 Task: Create a sub task Release to Production / Go Live for the task  Implement rate limiting for better security and resource management in the project TouchLine , assign it to team member softage.10@softage.net and update the status of the sub task to  Completed , set the priority of the sub task to High.
Action: Mouse moved to (62, 557)
Screenshot: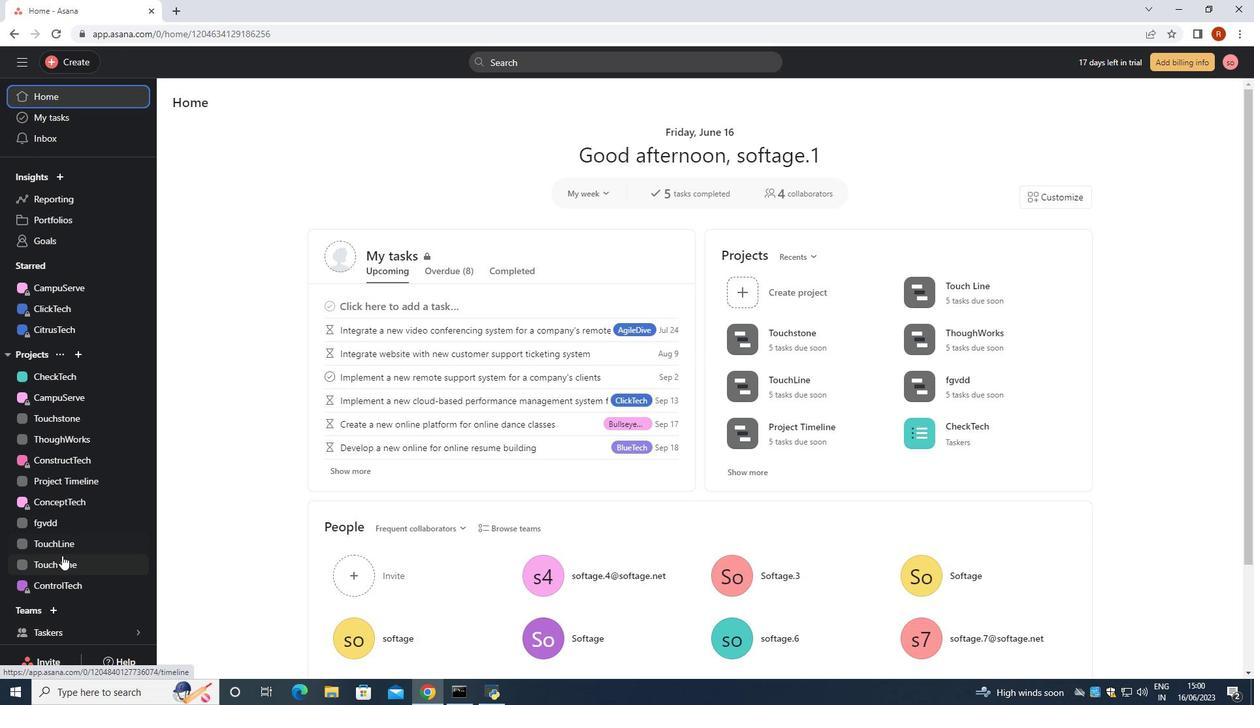 
Action: Mouse pressed left at (62, 557)
Screenshot: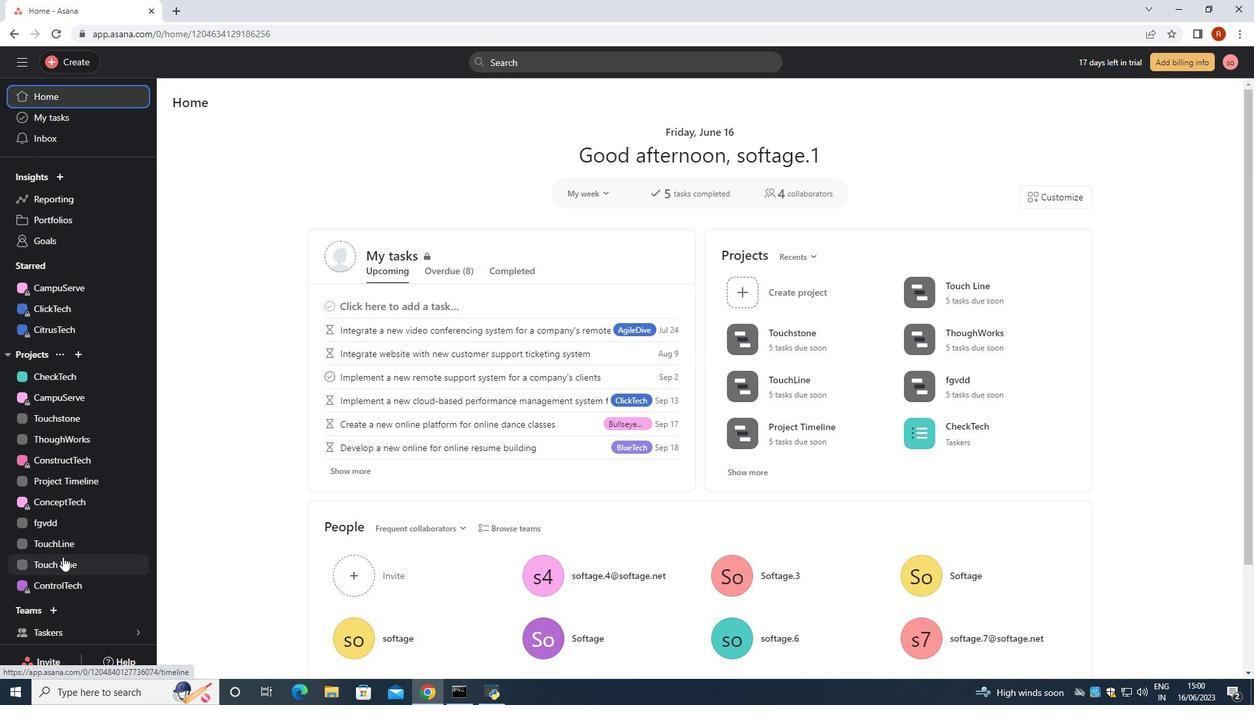 
Action: Mouse moved to (230, 135)
Screenshot: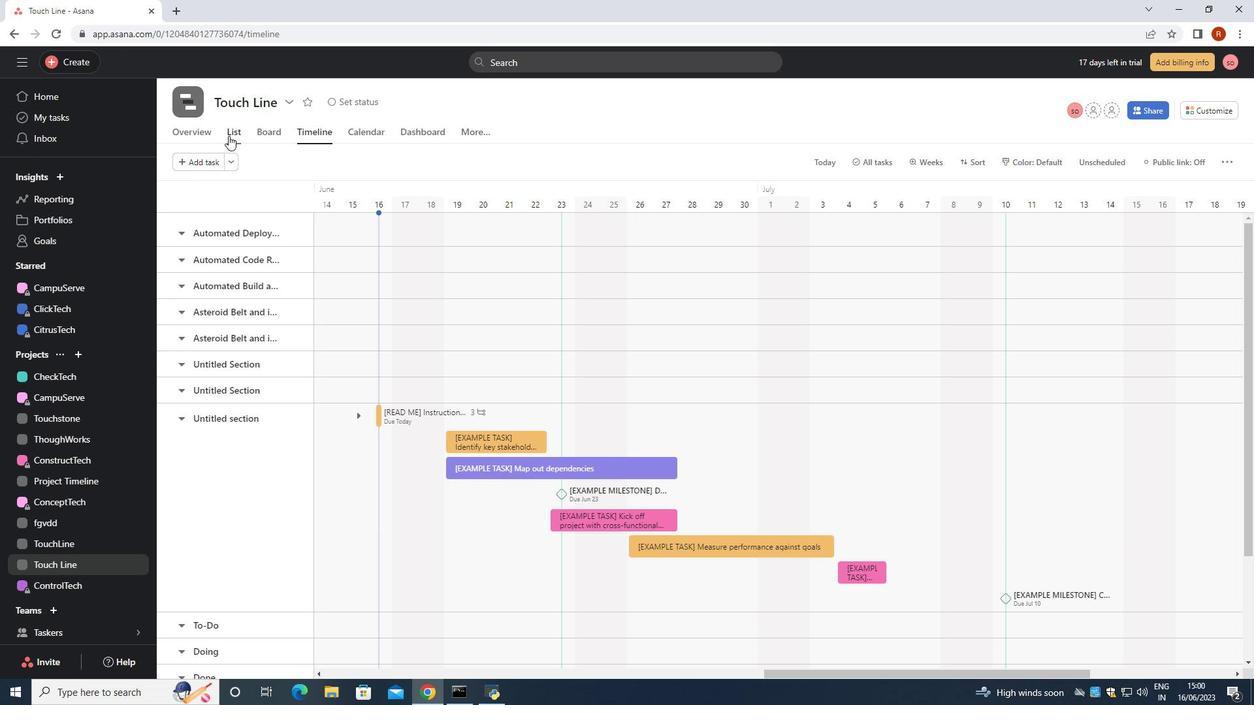 
Action: Mouse pressed left at (230, 135)
Screenshot: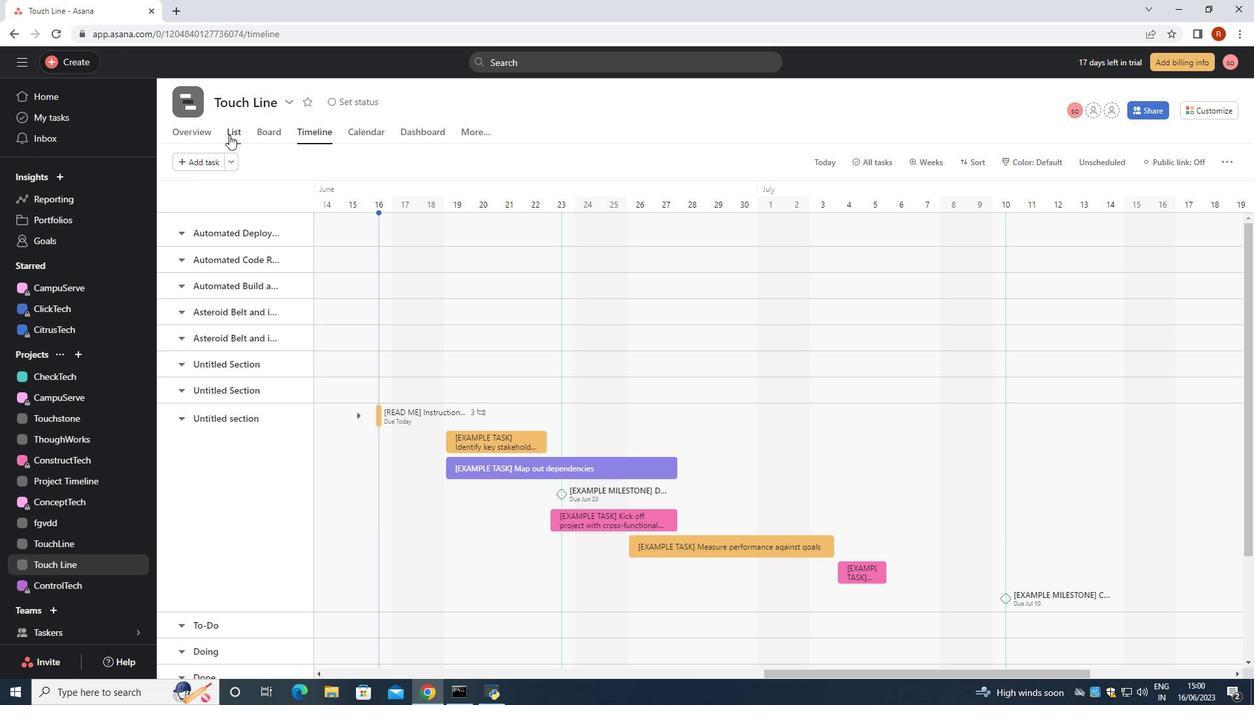 
Action: Mouse moved to (460, 277)
Screenshot: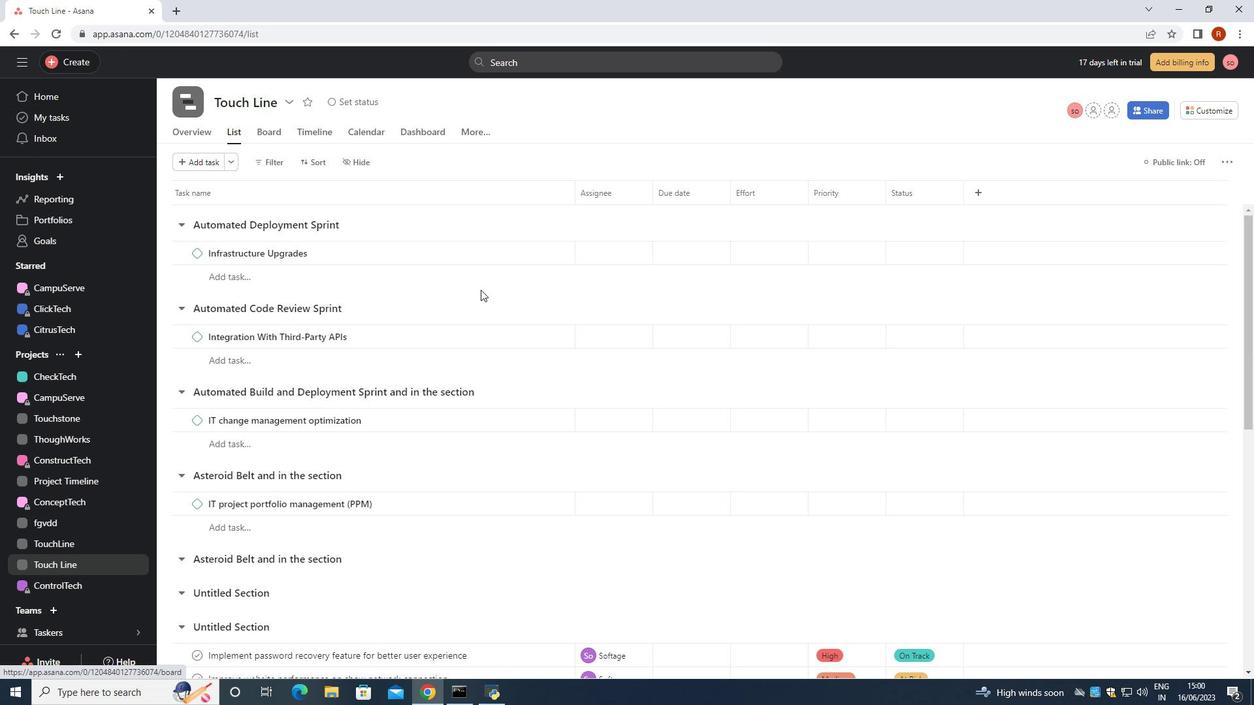 
Action: Mouse scrolled (460, 277) with delta (0, 0)
Screenshot: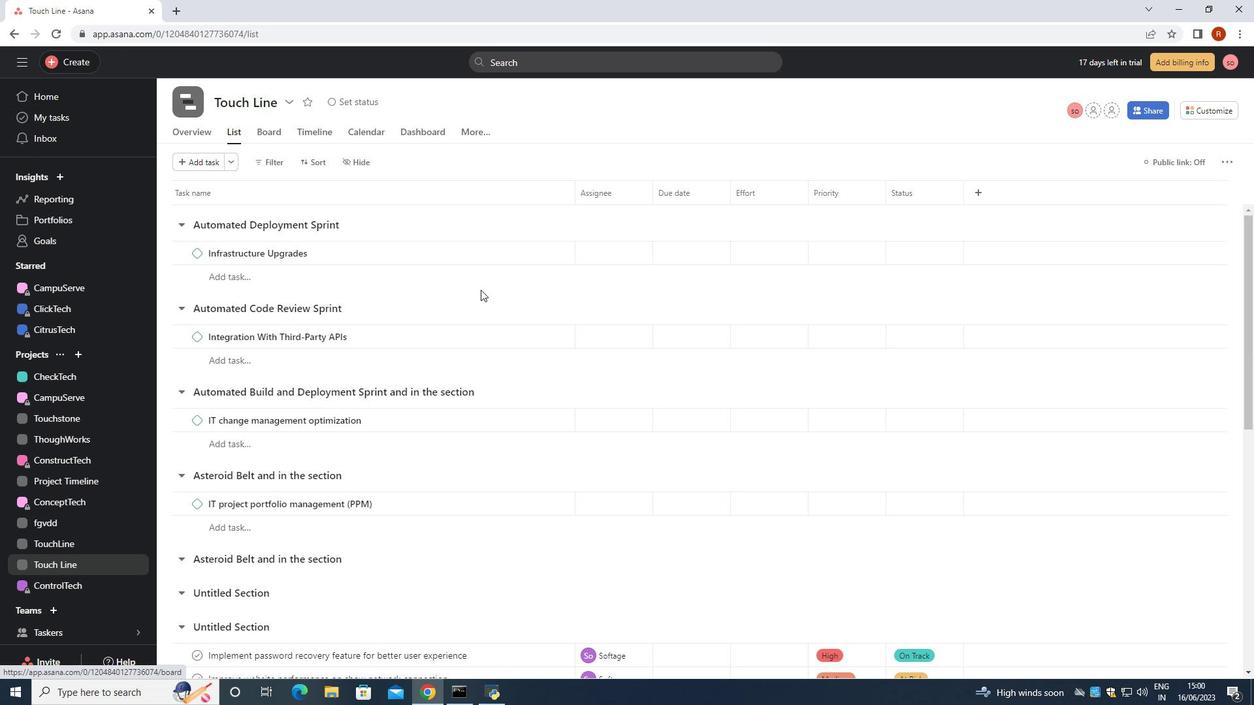 
Action: Mouse moved to (459, 277)
Screenshot: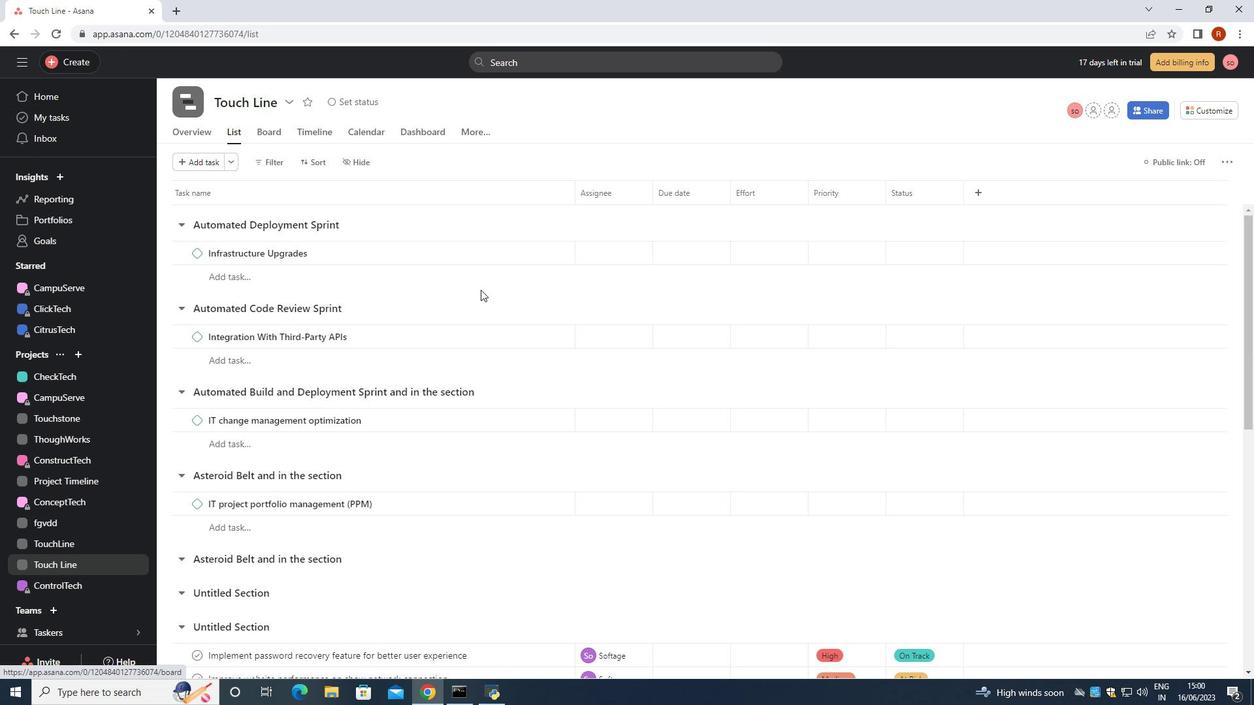 
Action: Mouse scrolled (459, 277) with delta (0, 0)
Screenshot: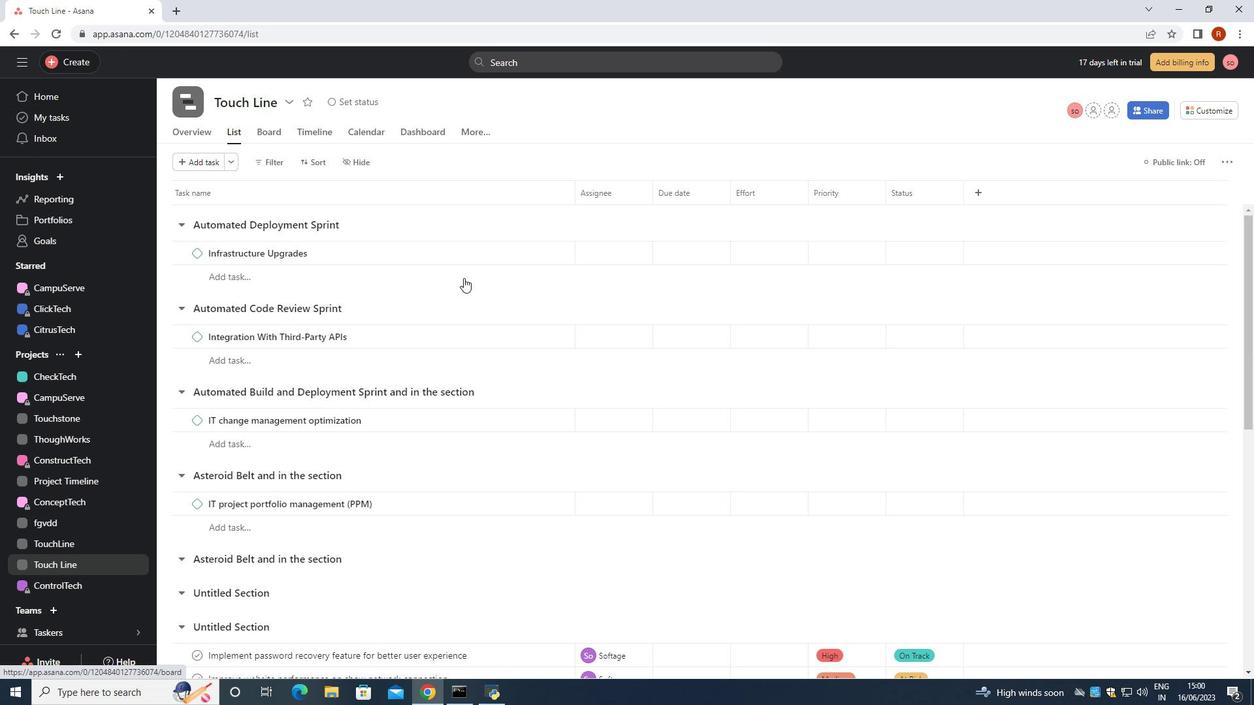 
Action: Mouse moved to (458, 277)
Screenshot: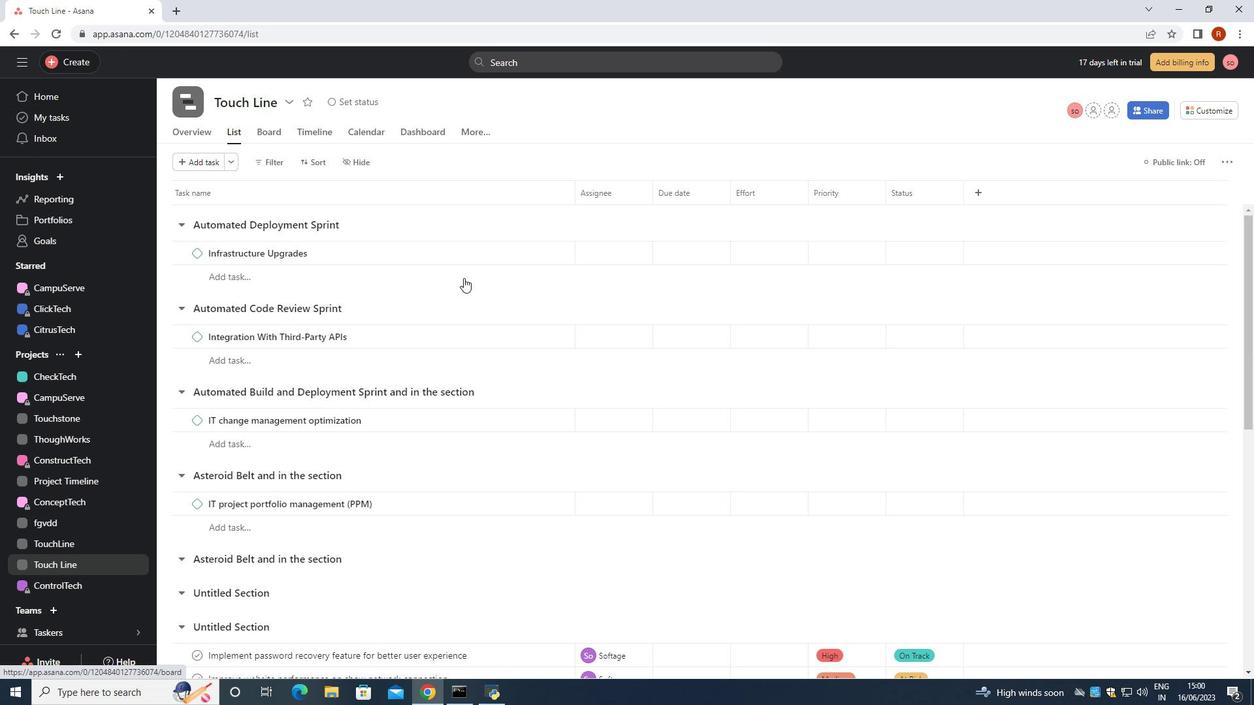 
Action: Mouse scrolled (458, 277) with delta (0, 0)
Screenshot: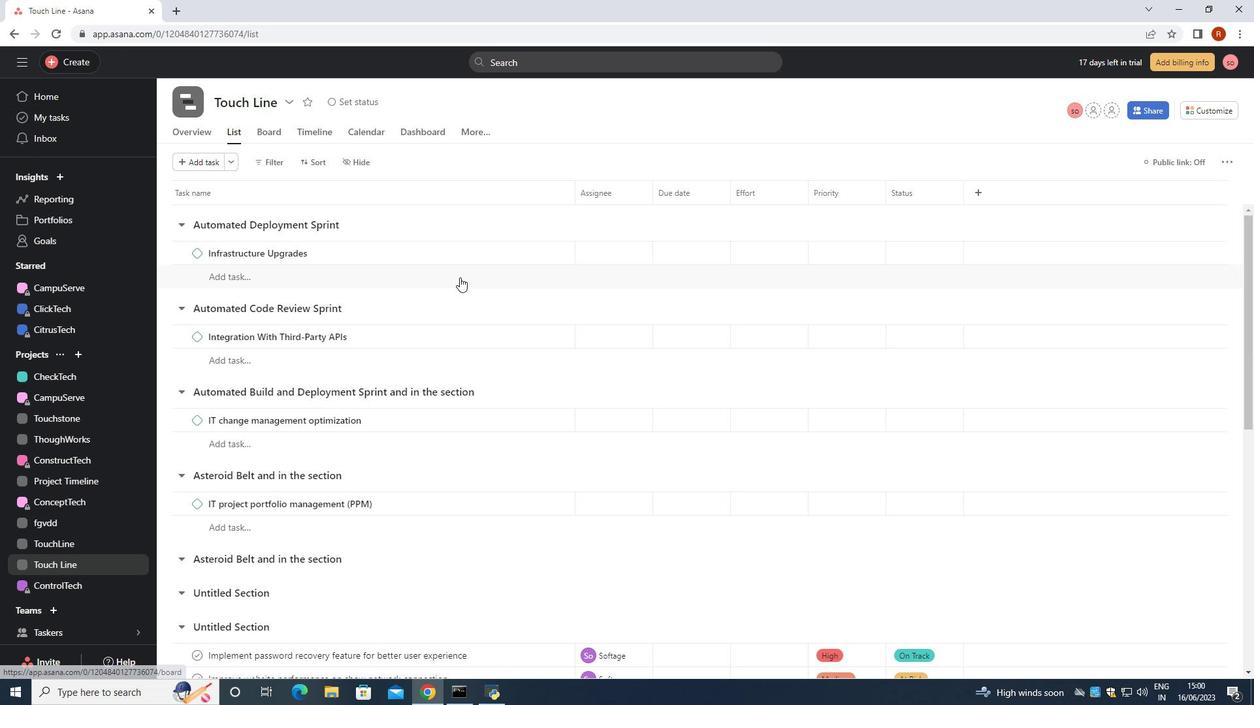 
Action: Mouse moved to (458, 279)
Screenshot: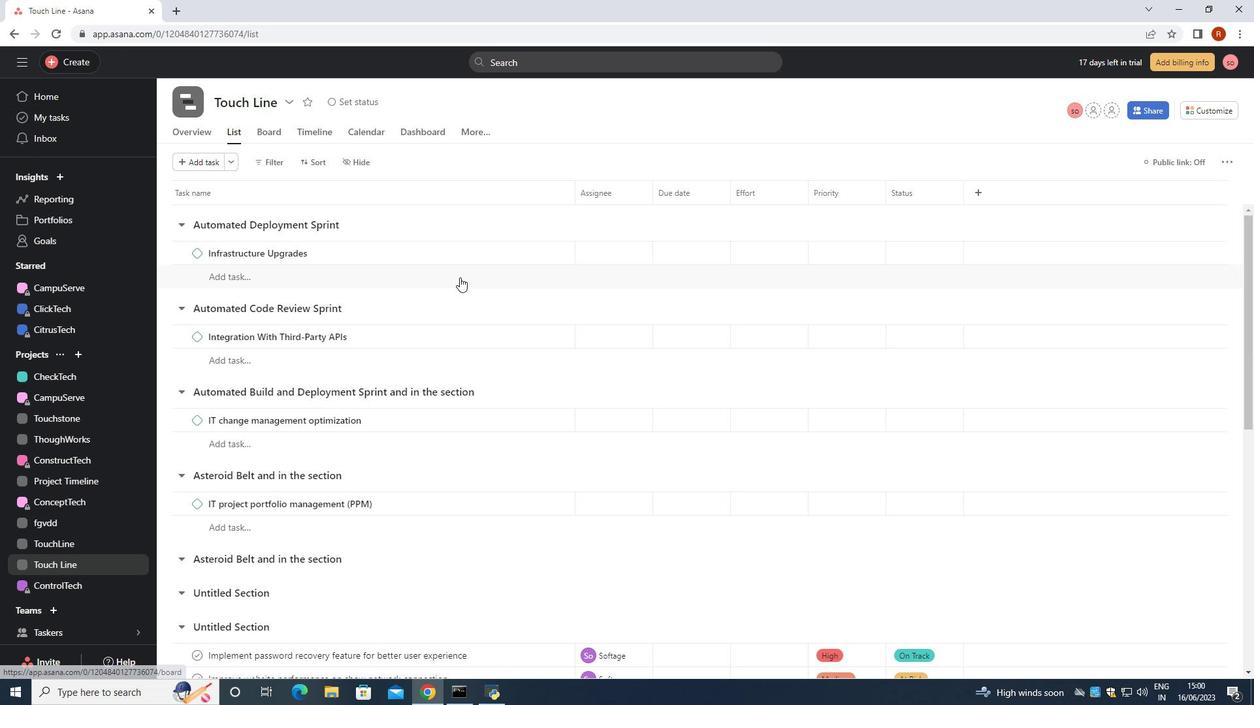 
Action: Mouse scrolled (458, 278) with delta (0, 0)
Screenshot: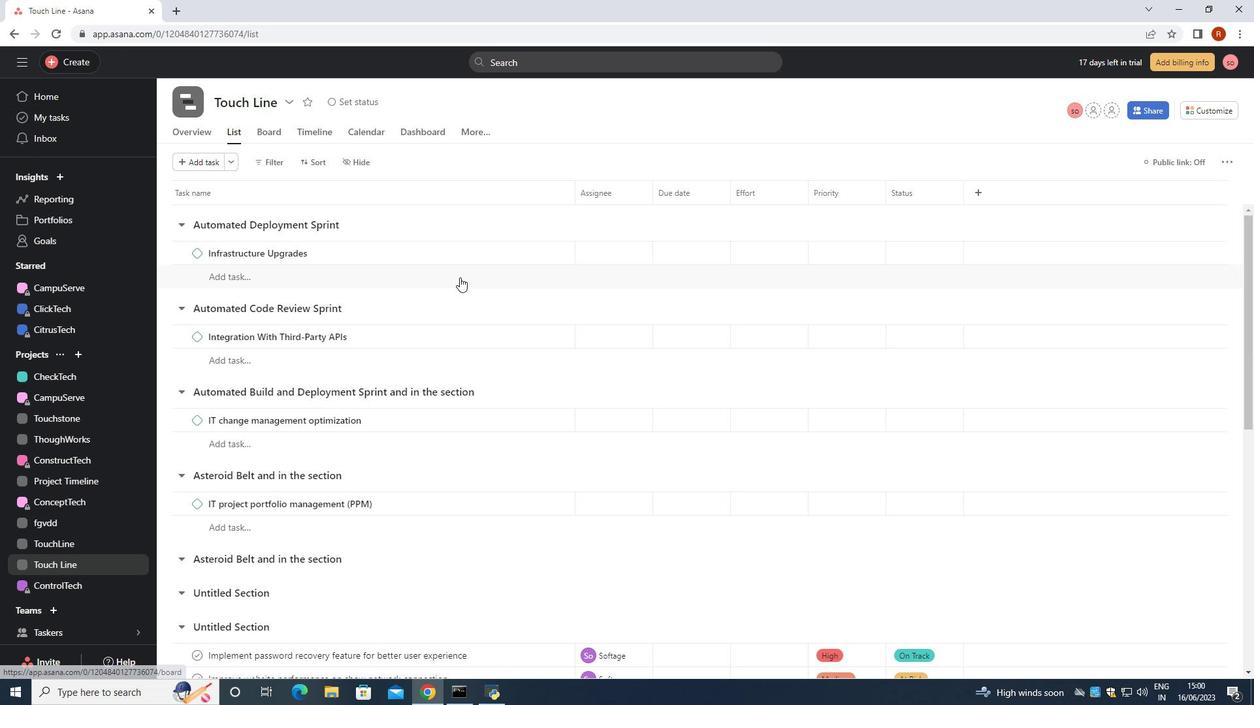 
Action: Mouse moved to (458, 280)
Screenshot: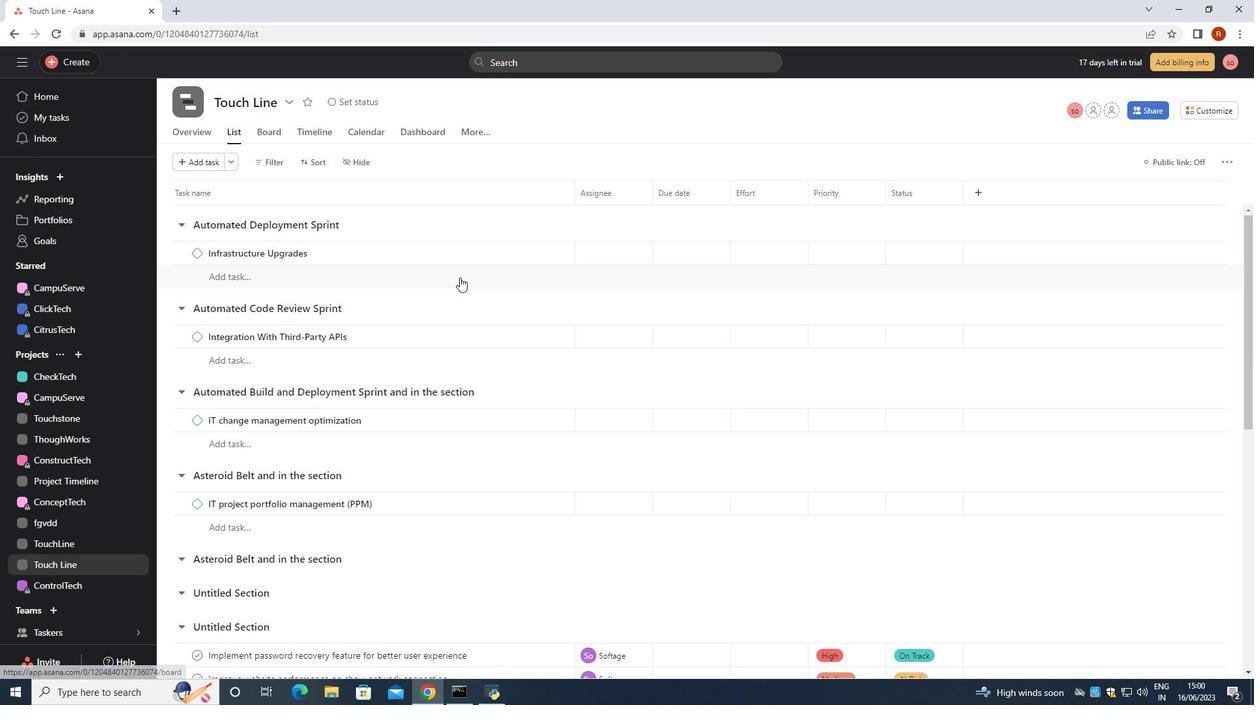 
Action: Mouse scrolled (458, 279) with delta (0, 0)
Screenshot: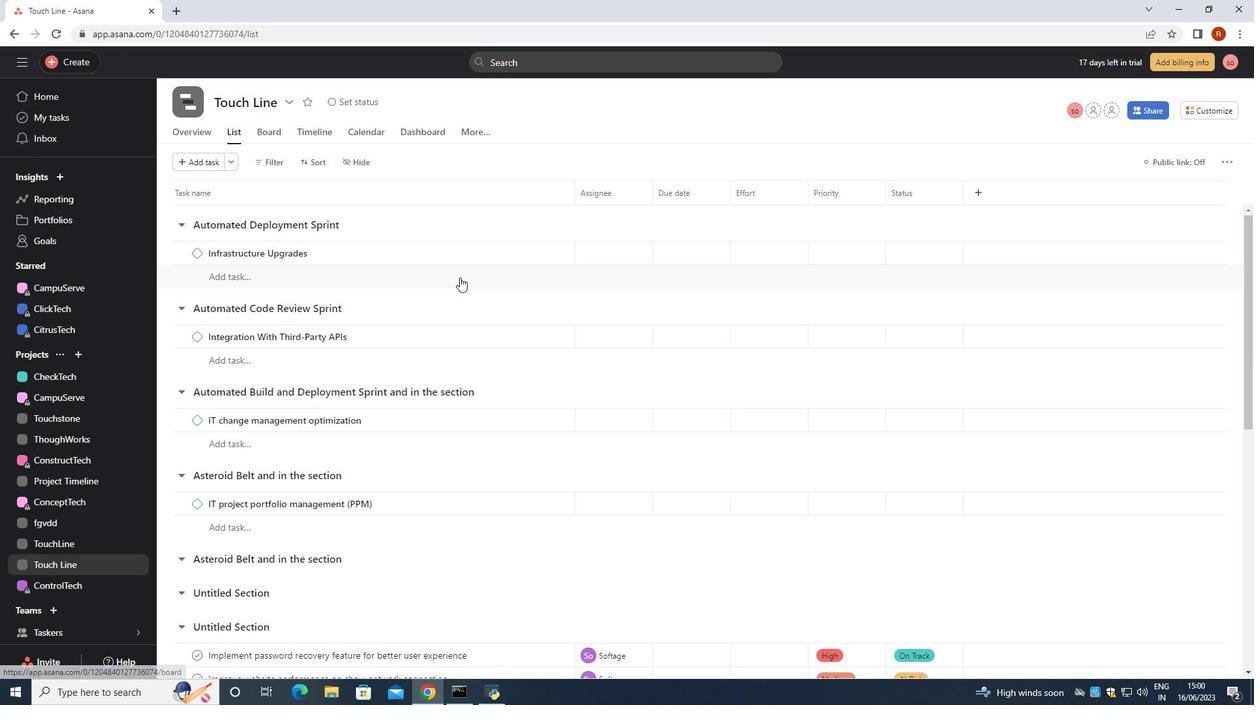 
Action: Mouse scrolled (458, 279) with delta (0, 0)
Screenshot: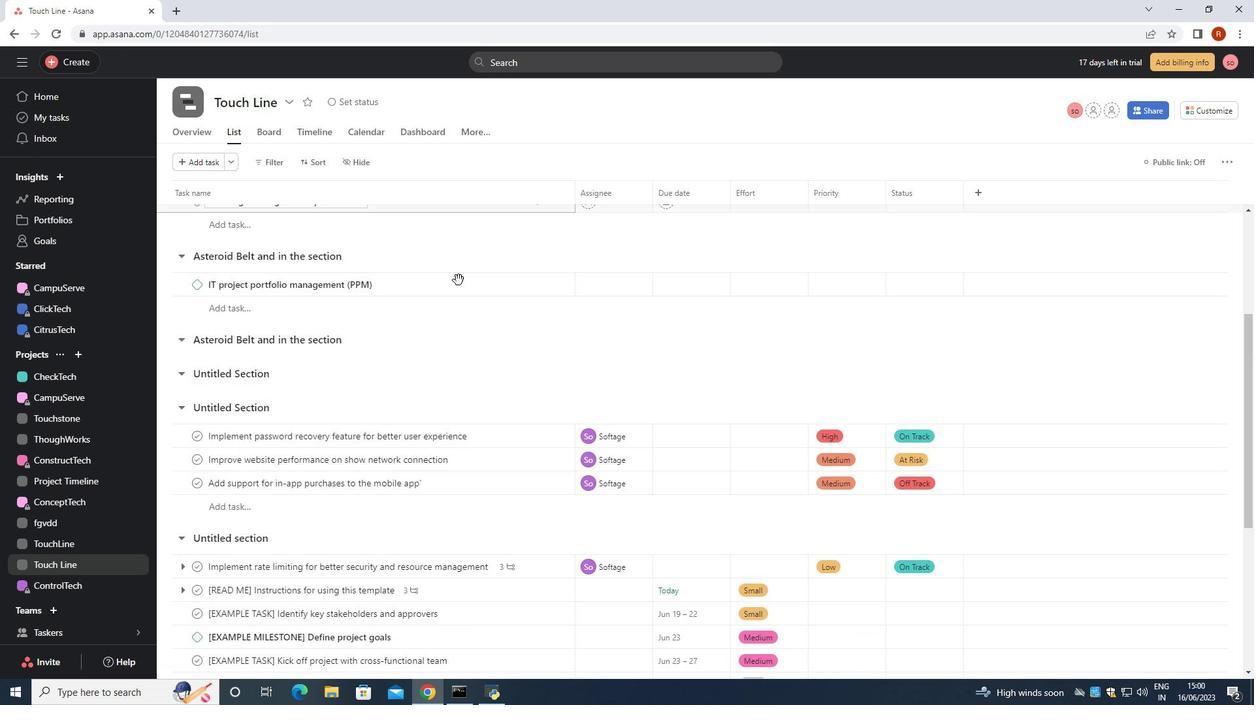 
Action: Mouse scrolled (458, 279) with delta (0, 0)
Screenshot: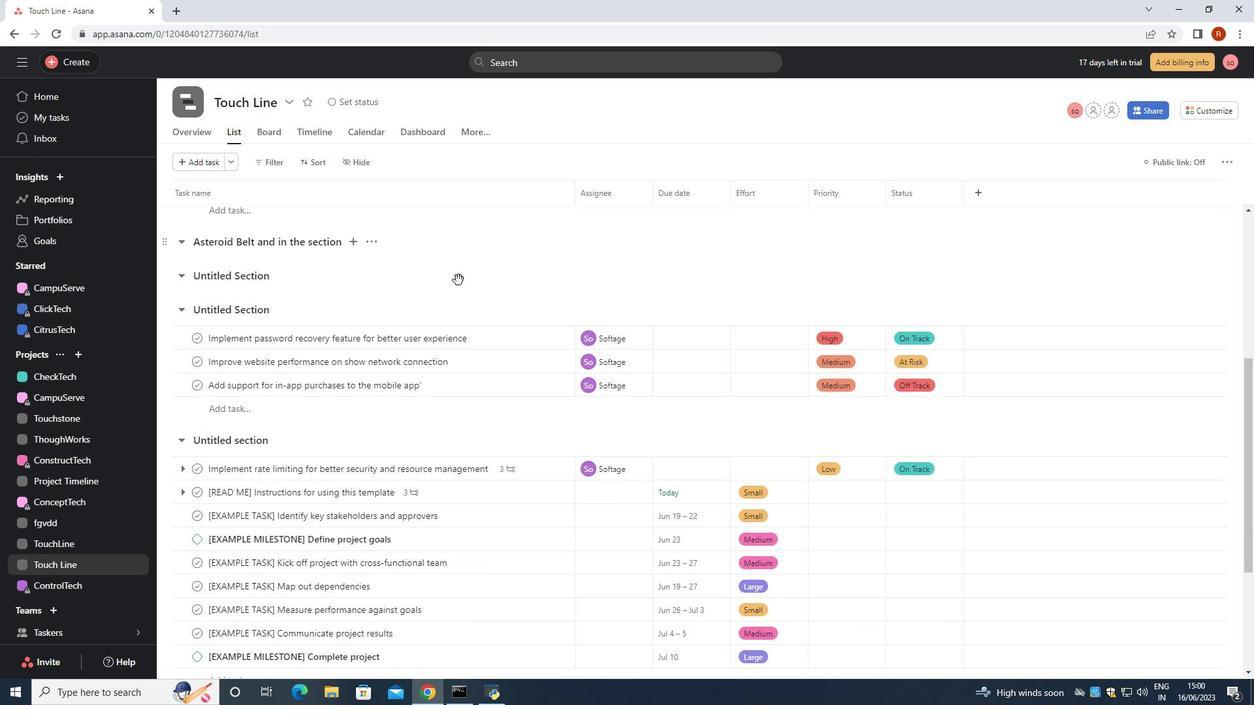 
Action: Mouse scrolled (458, 279) with delta (0, 0)
Screenshot: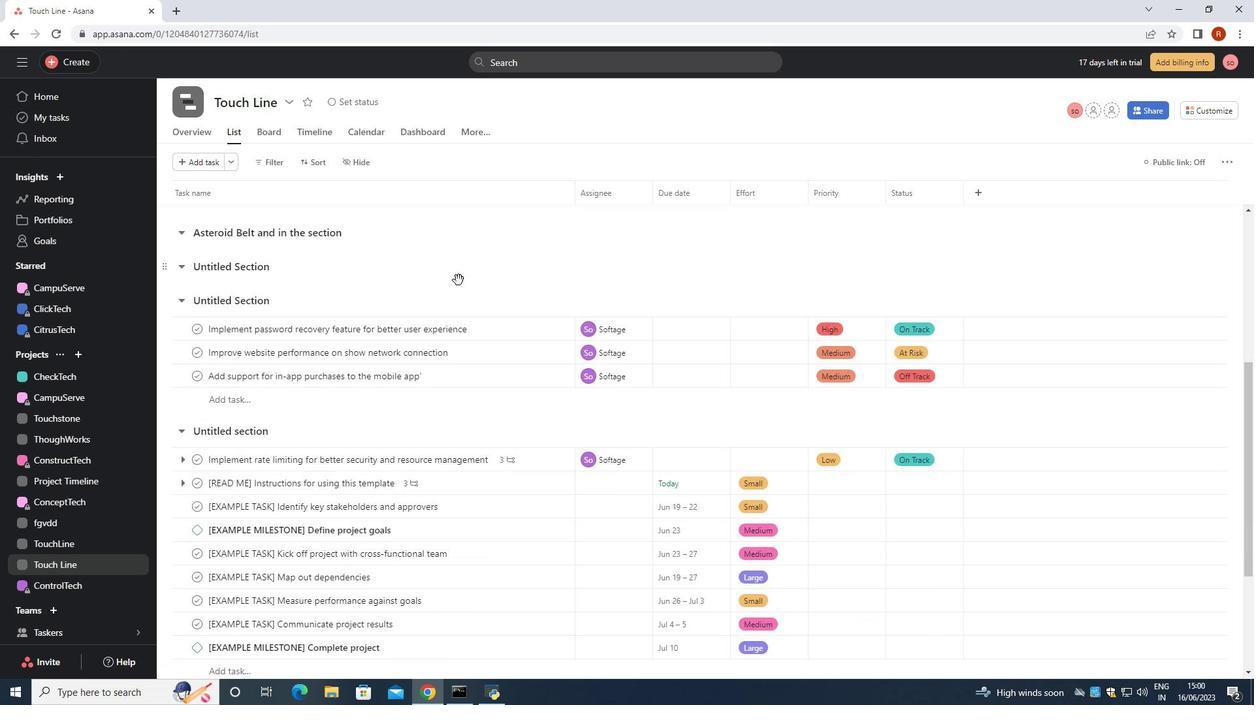 
Action: Mouse scrolled (458, 279) with delta (0, 0)
Screenshot: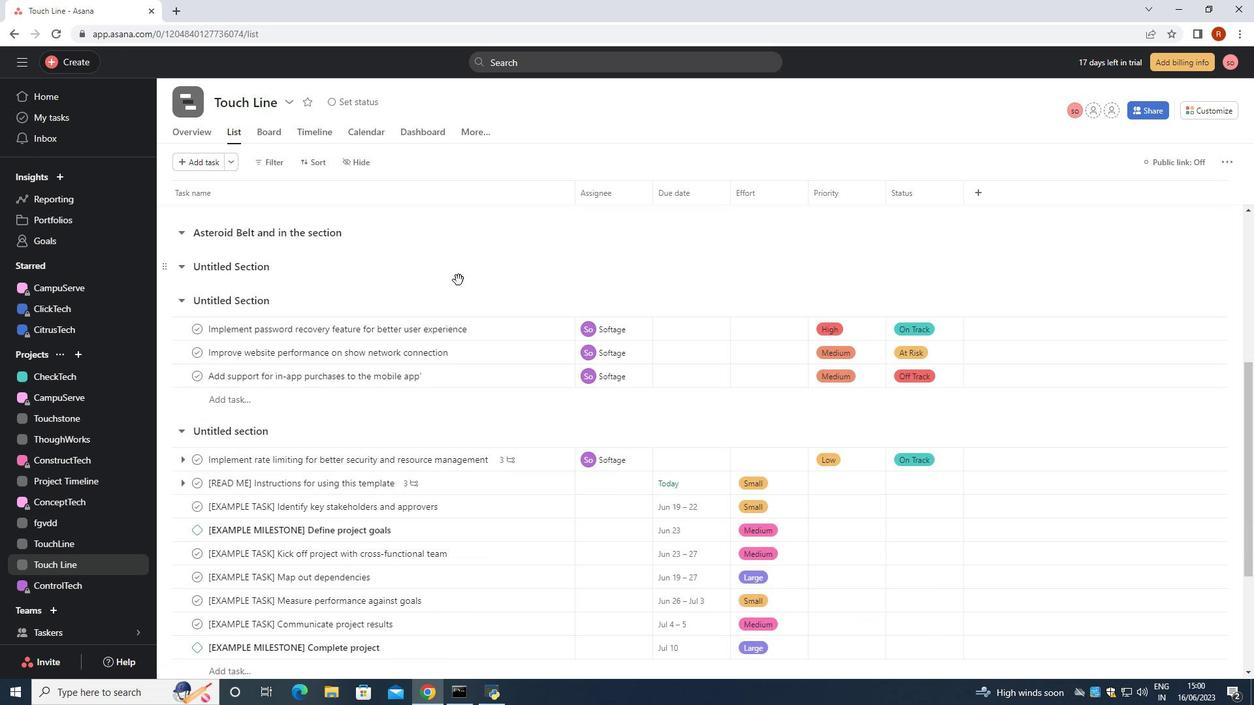 
Action: Mouse moved to (558, 257)
Screenshot: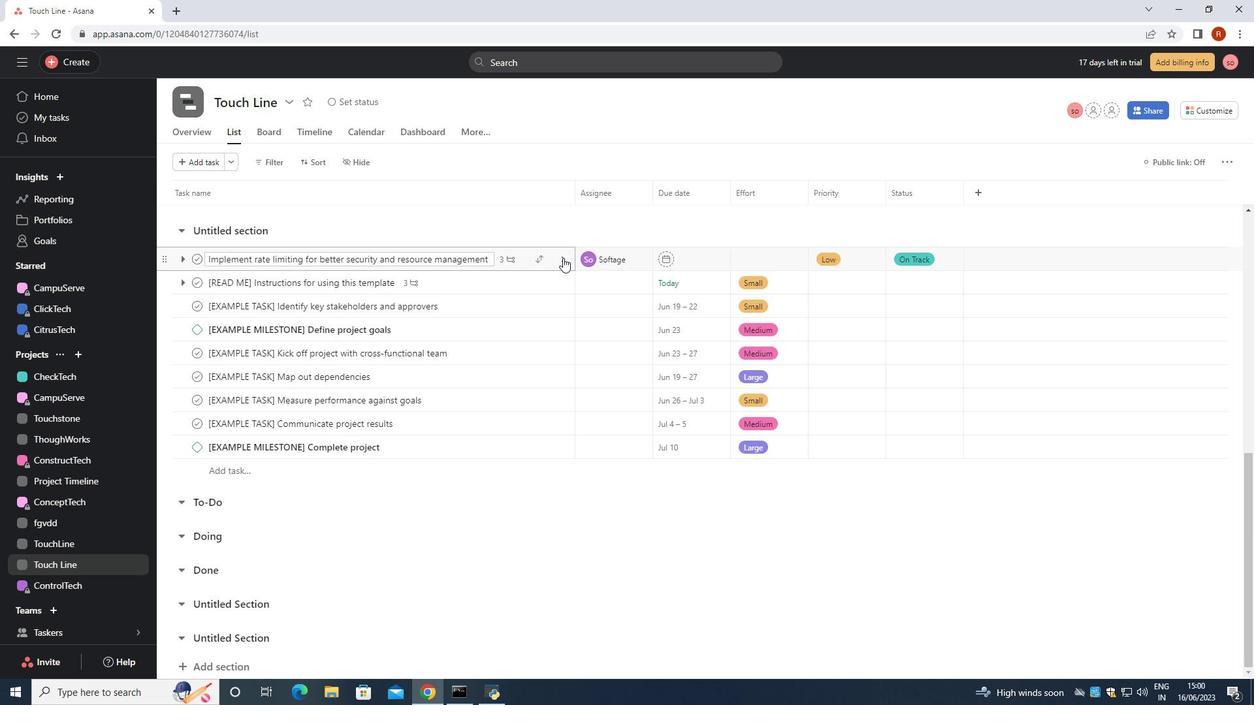 
Action: Mouse pressed left at (558, 257)
Screenshot: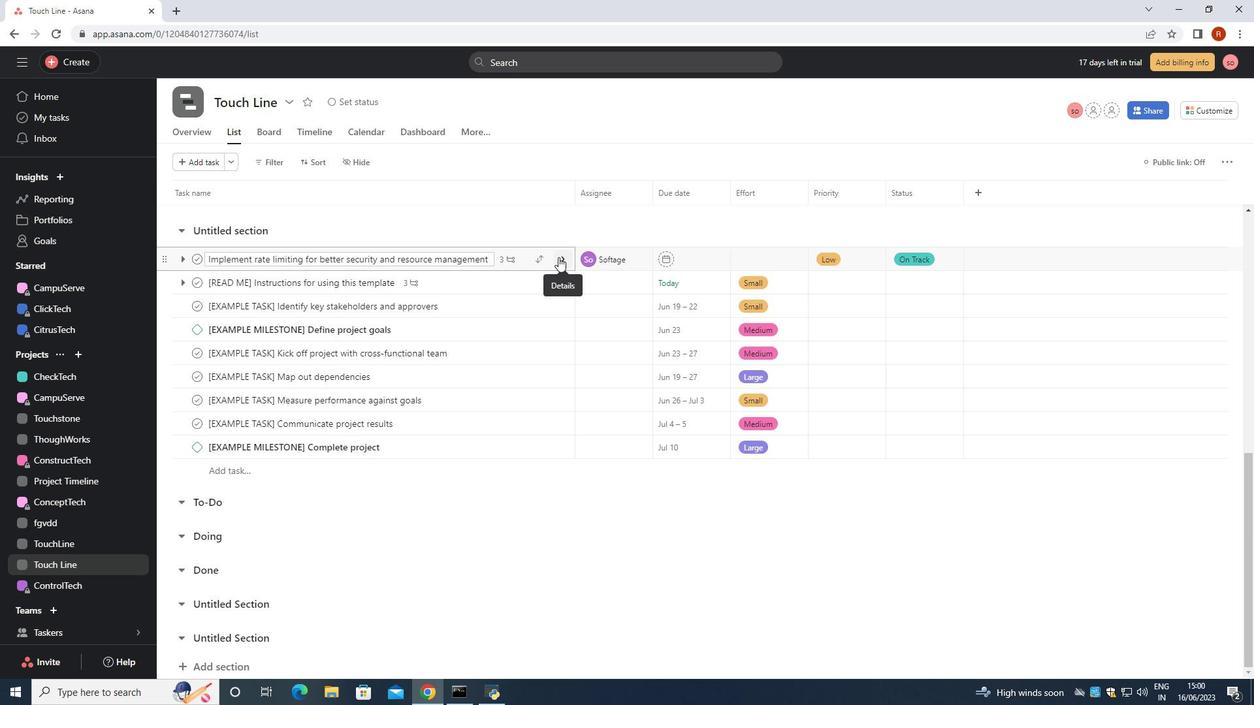 
Action: Mouse moved to (932, 330)
Screenshot: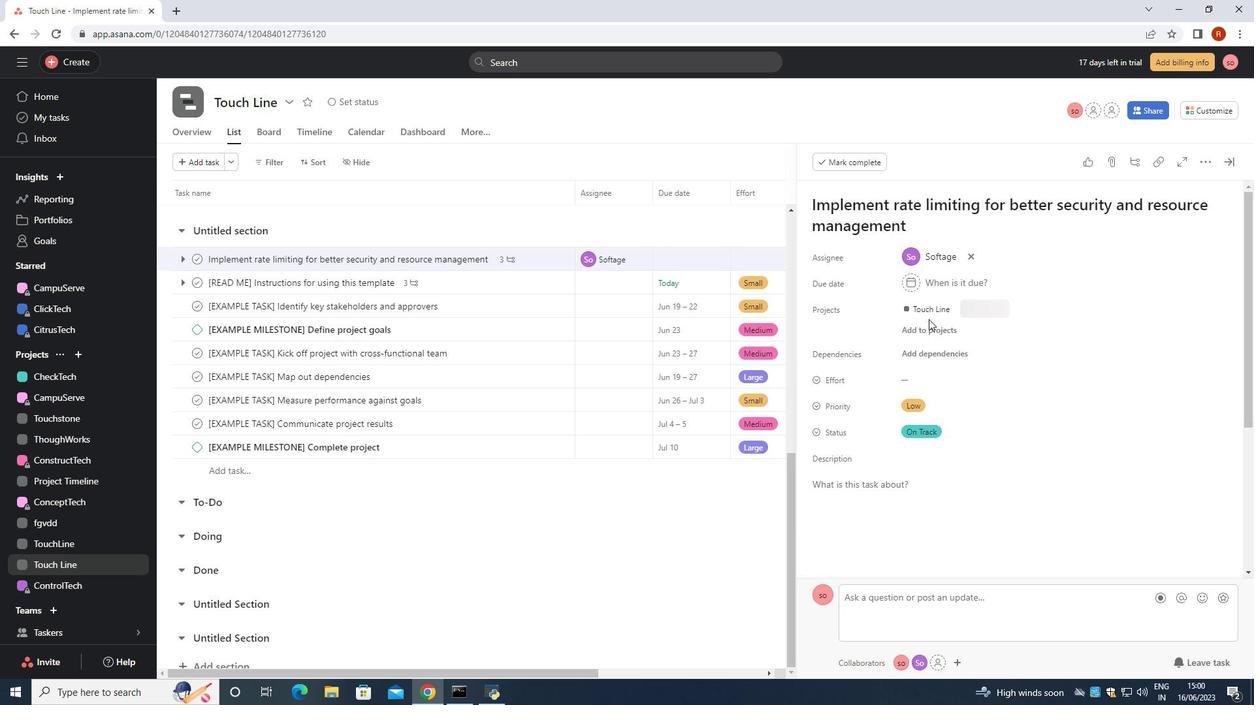 
Action: Mouse scrolled (932, 329) with delta (0, 0)
Screenshot: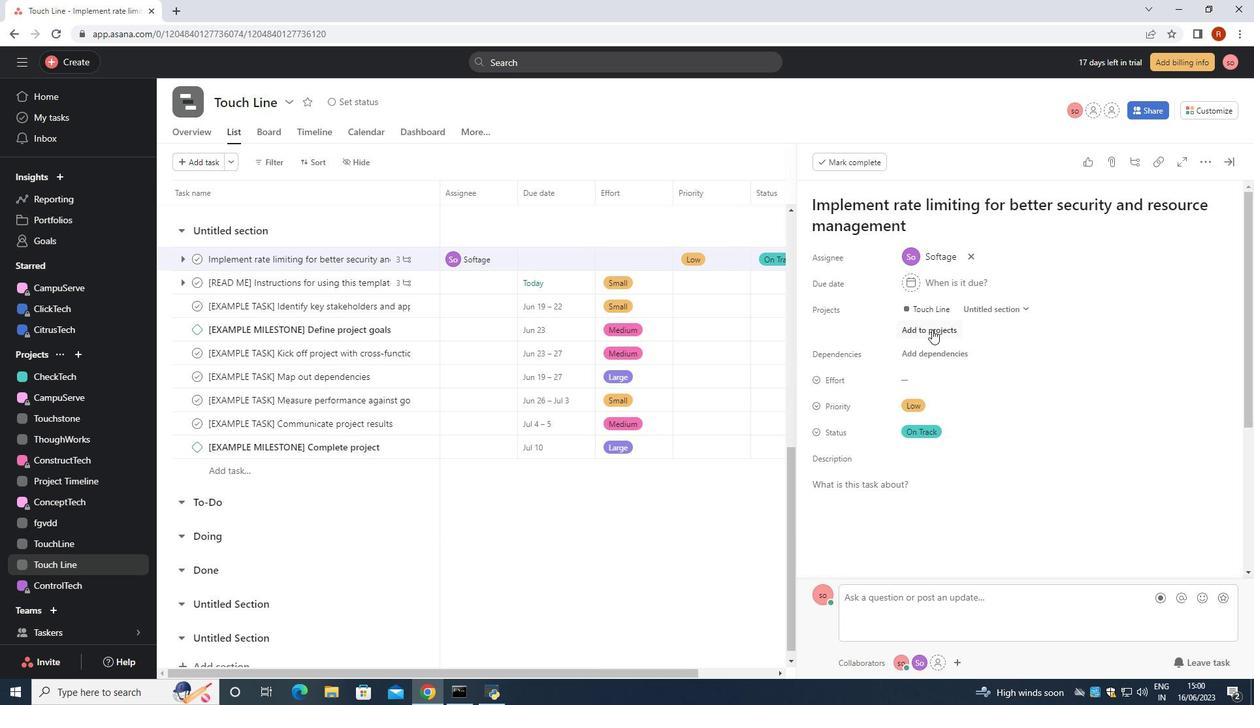 
Action: Mouse scrolled (932, 329) with delta (0, 0)
Screenshot: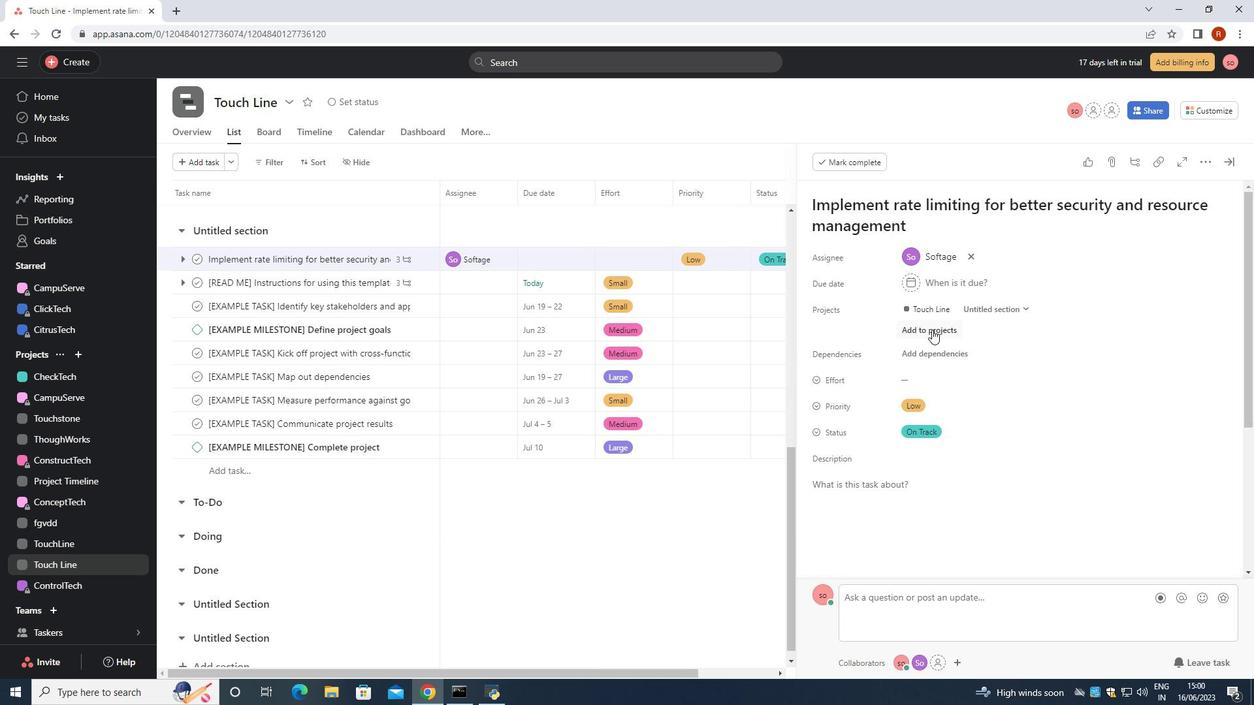 
Action: Mouse scrolled (932, 329) with delta (0, 0)
Screenshot: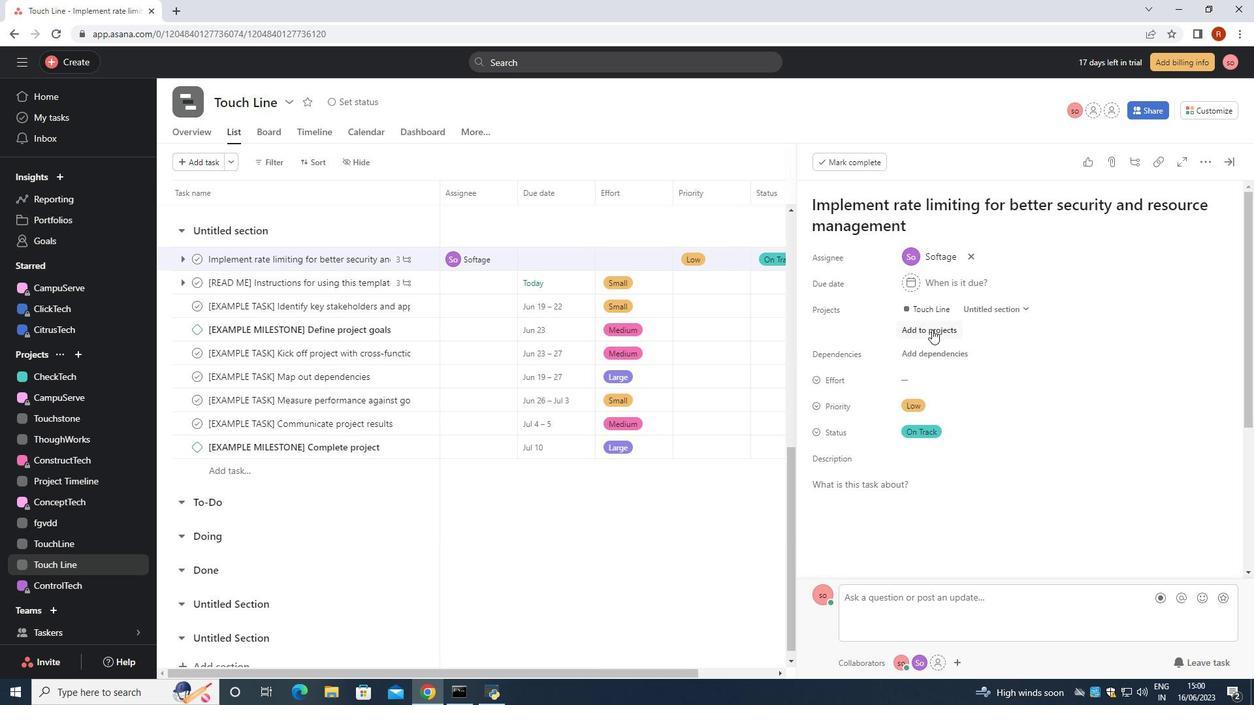 
Action: Mouse moved to (931, 330)
Screenshot: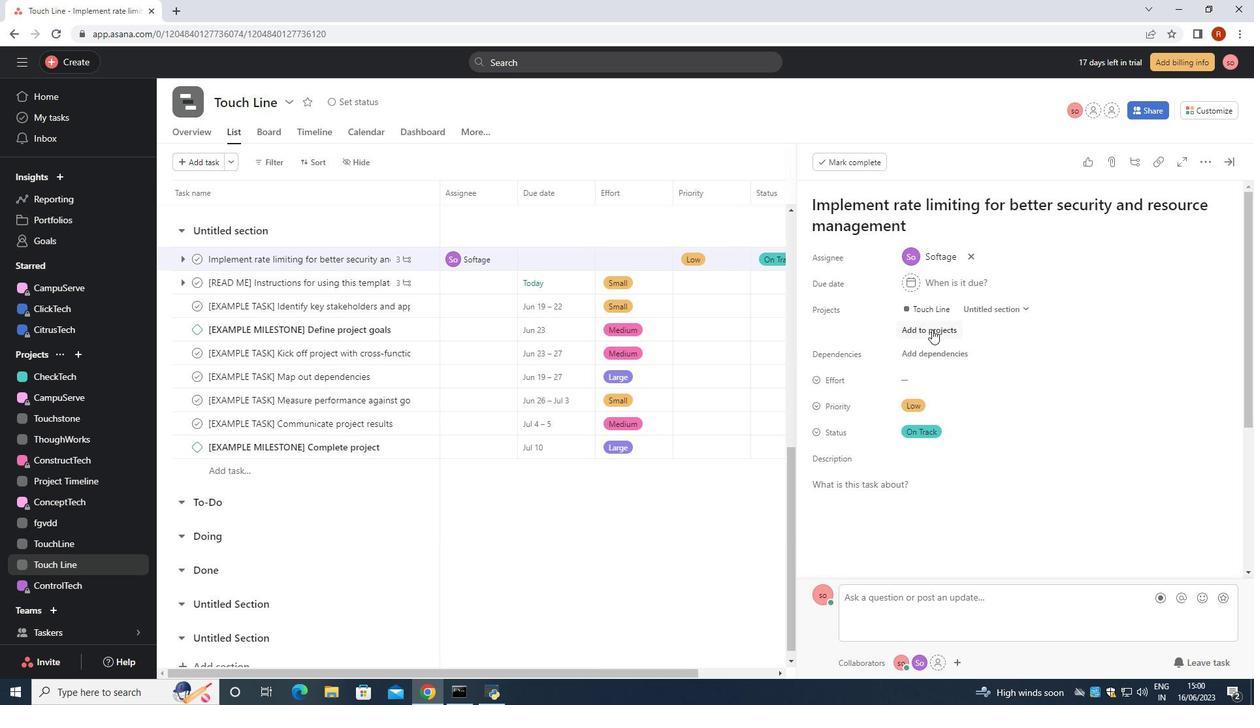 
Action: Mouse scrolled (931, 330) with delta (0, 0)
Screenshot: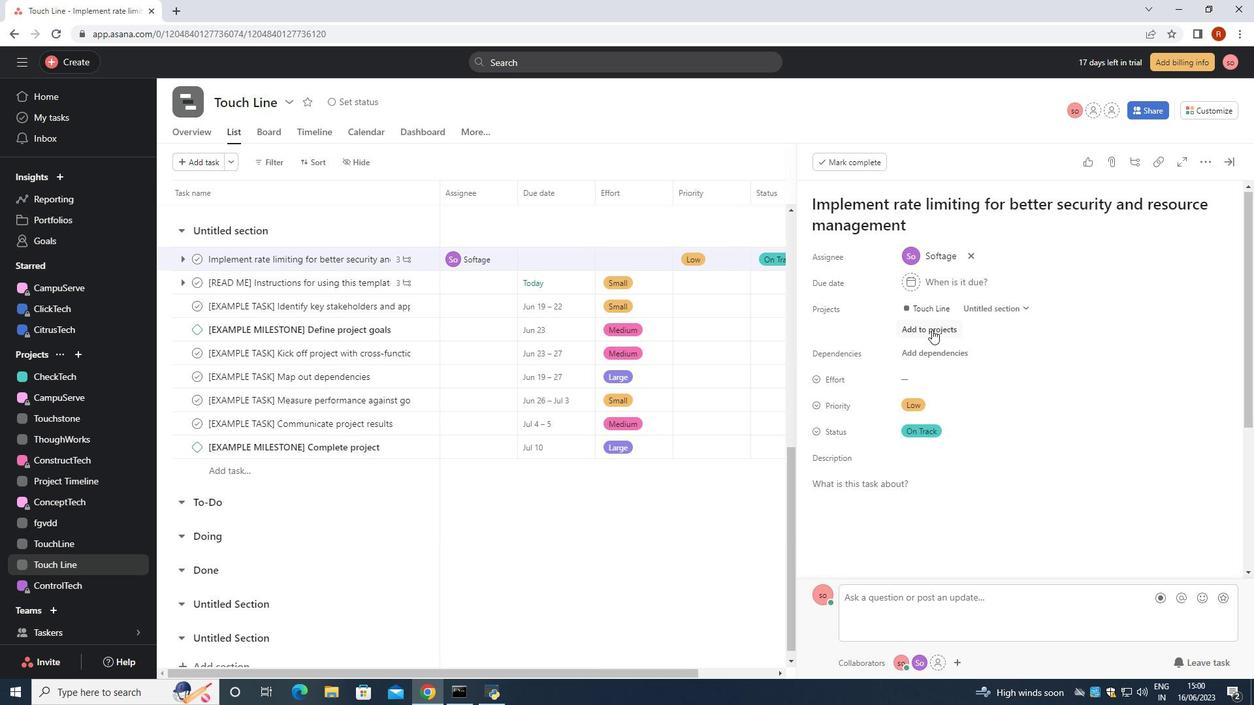 
Action: Mouse scrolled (931, 330) with delta (0, 0)
Screenshot: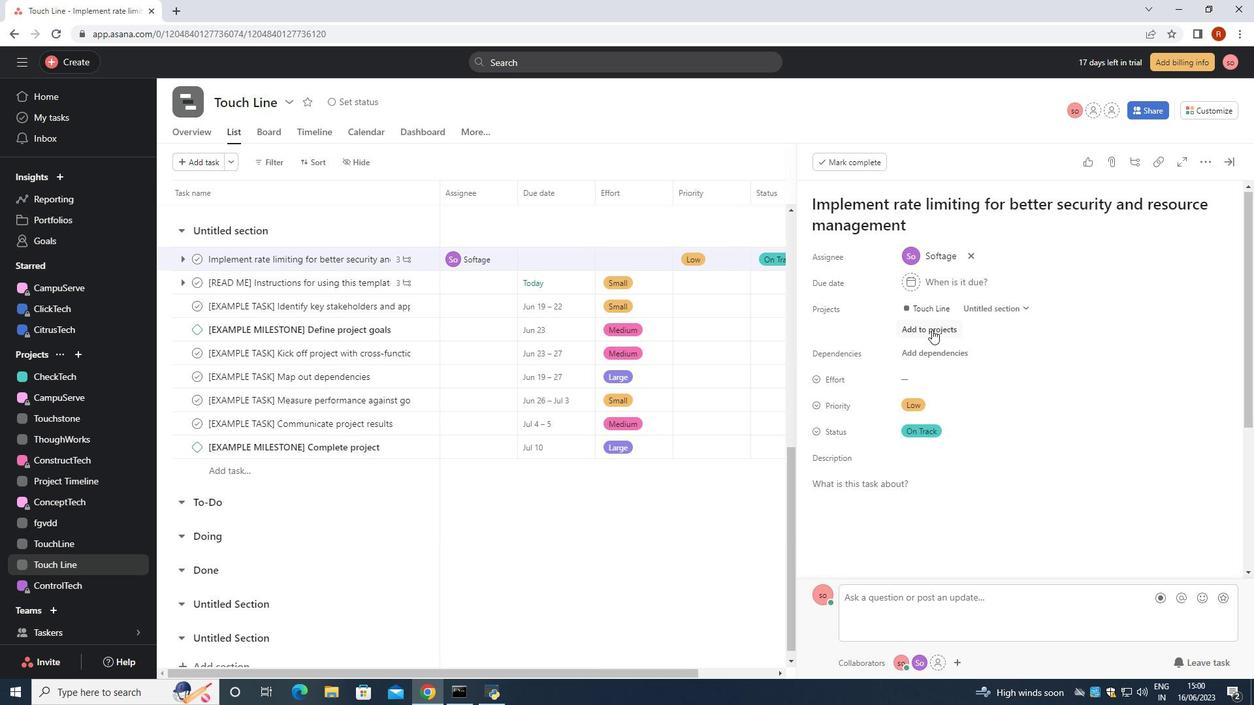 
Action: Mouse moved to (931, 331)
Screenshot: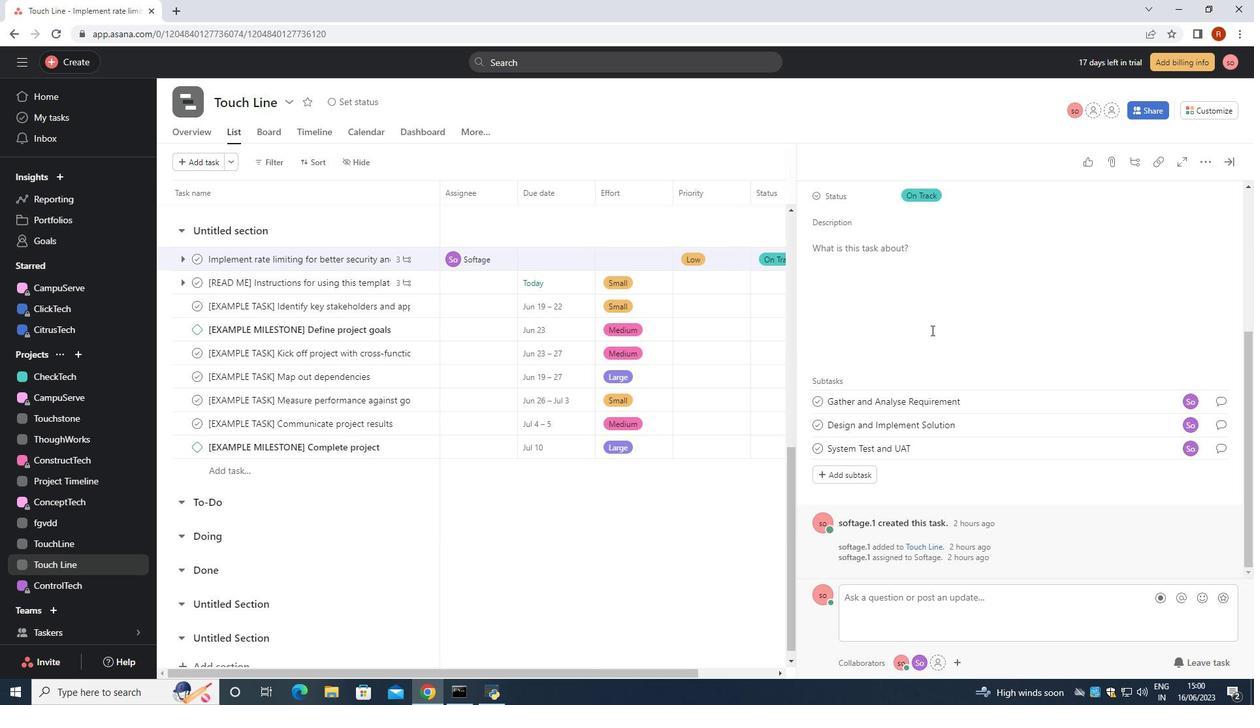 
Action: Mouse scrolled (931, 331) with delta (0, 0)
Screenshot: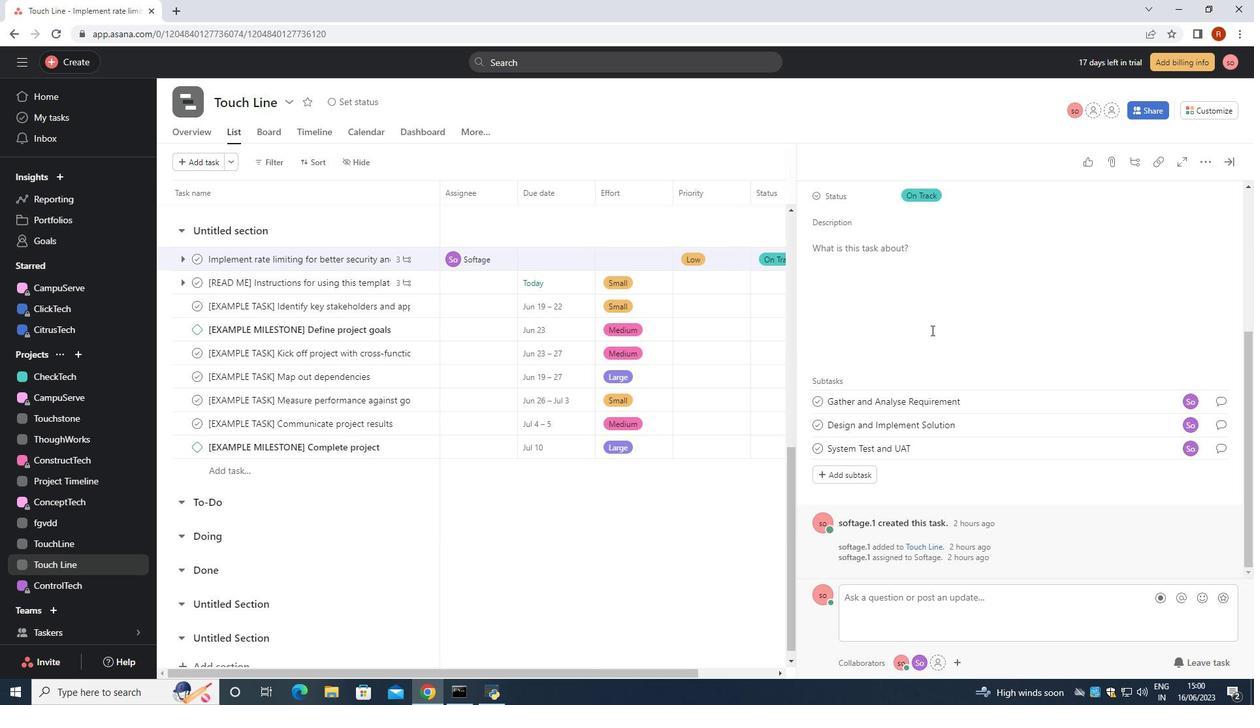 
Action: Mouse moved to (931, 332)
Screenshot: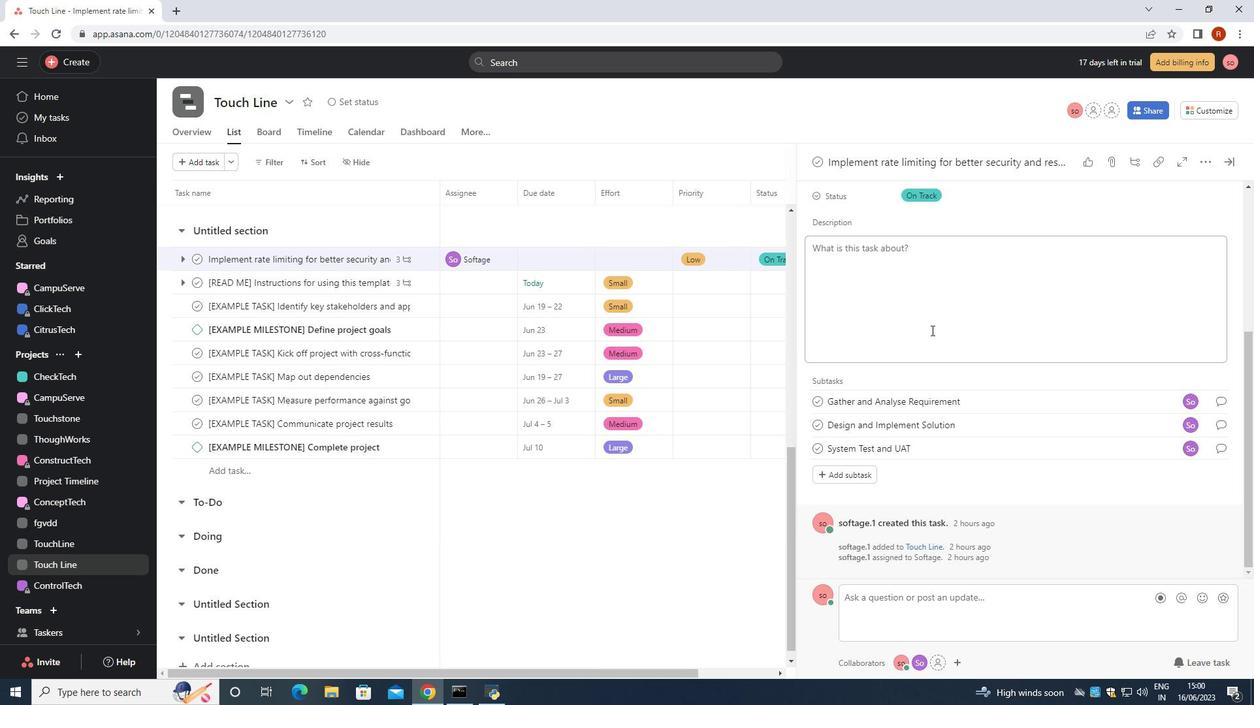 
Action: Mouse scrolled (931, 331) with delta (0, 0)
Screenshot: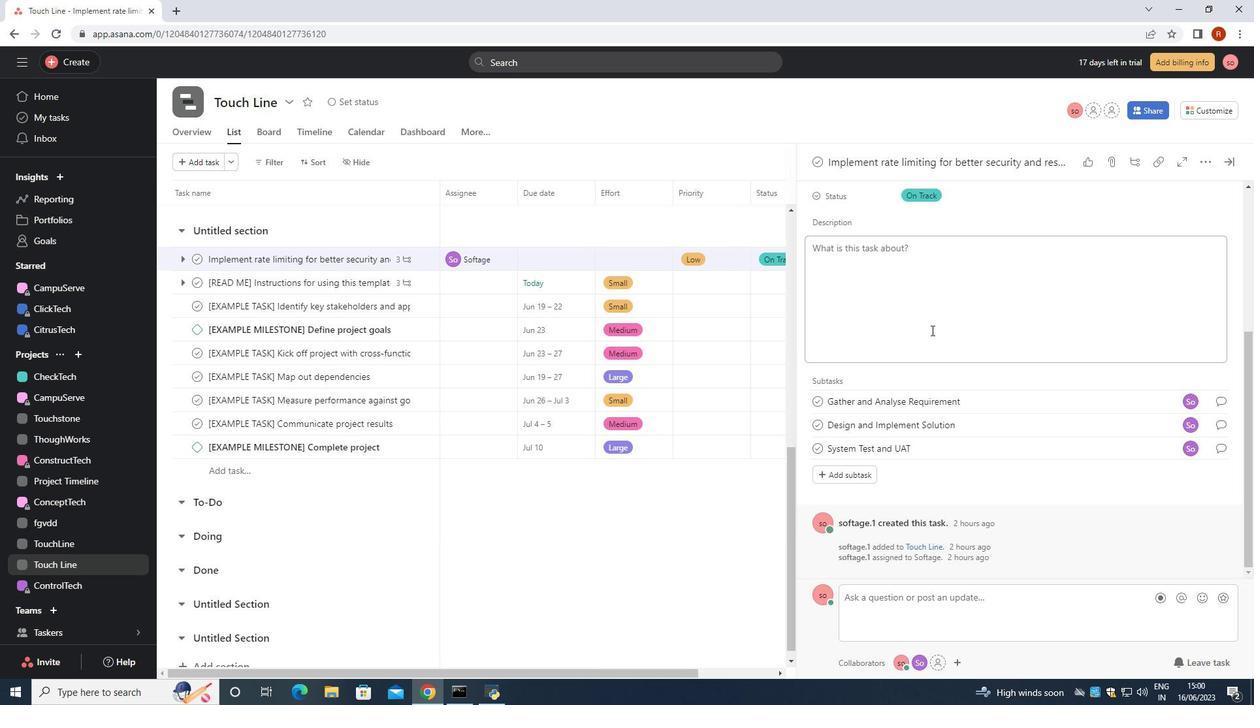 
Action: Mouse moved to (931, 335)
Screenshot: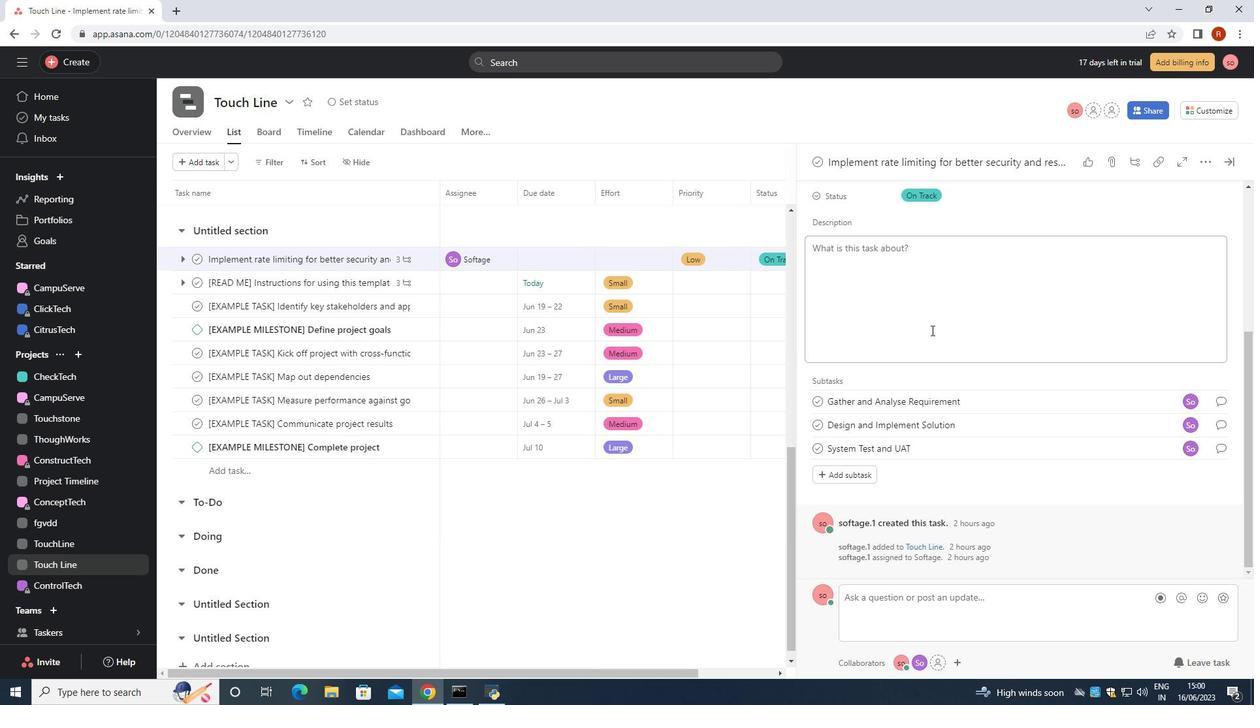 
Action: Mouse scrolled (931, 334) with delta (0, 0)
Screenshot: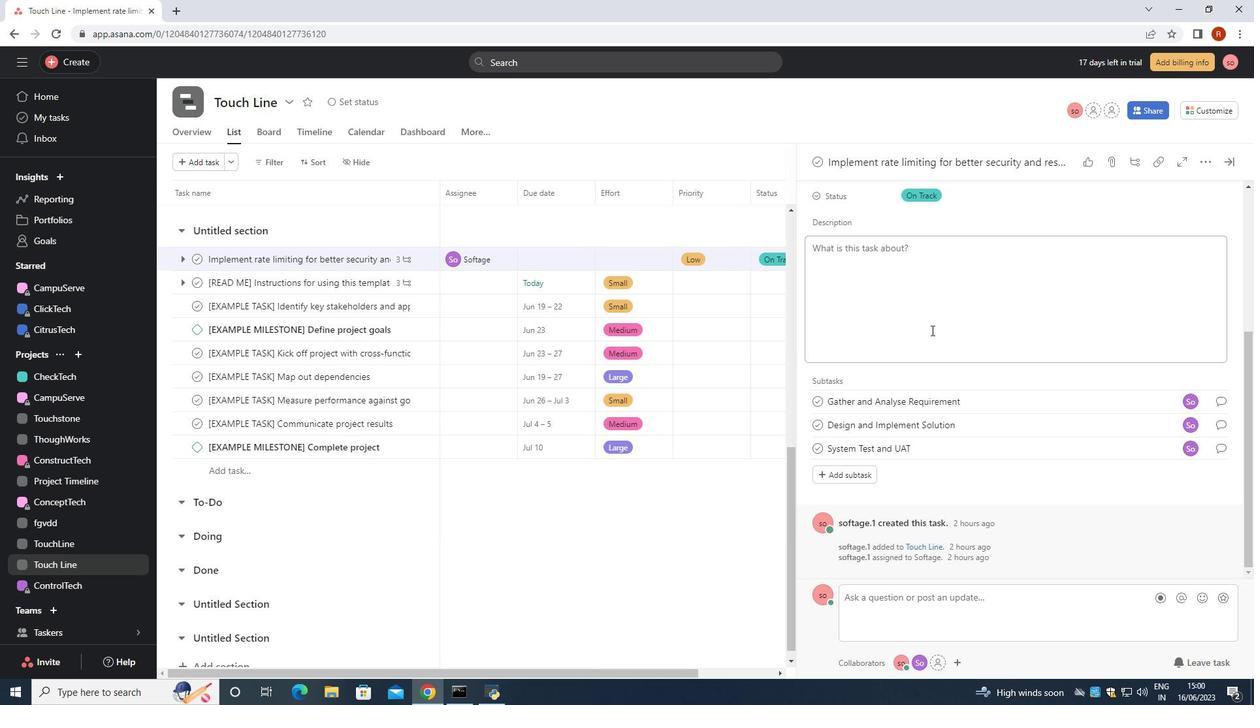 
Action: Mouse moved to (863, 475)
Screenshot: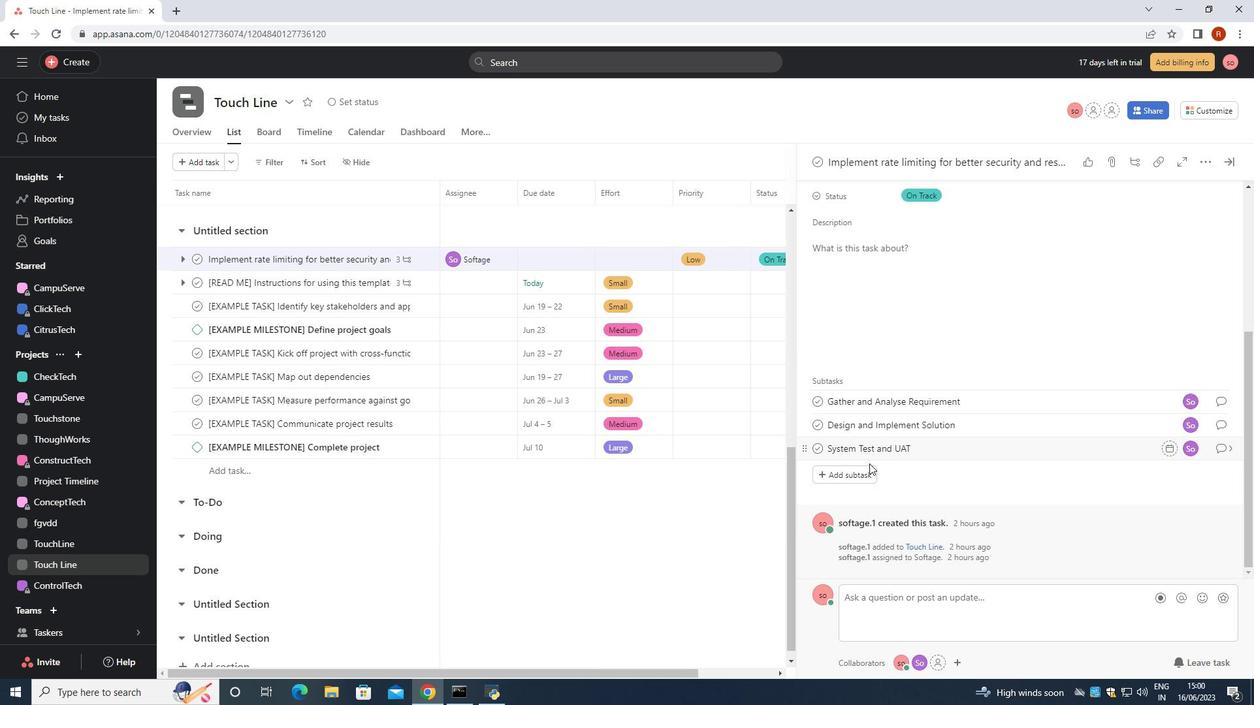 
Action: Mouse pressed left at (863, 475)
Screenshot: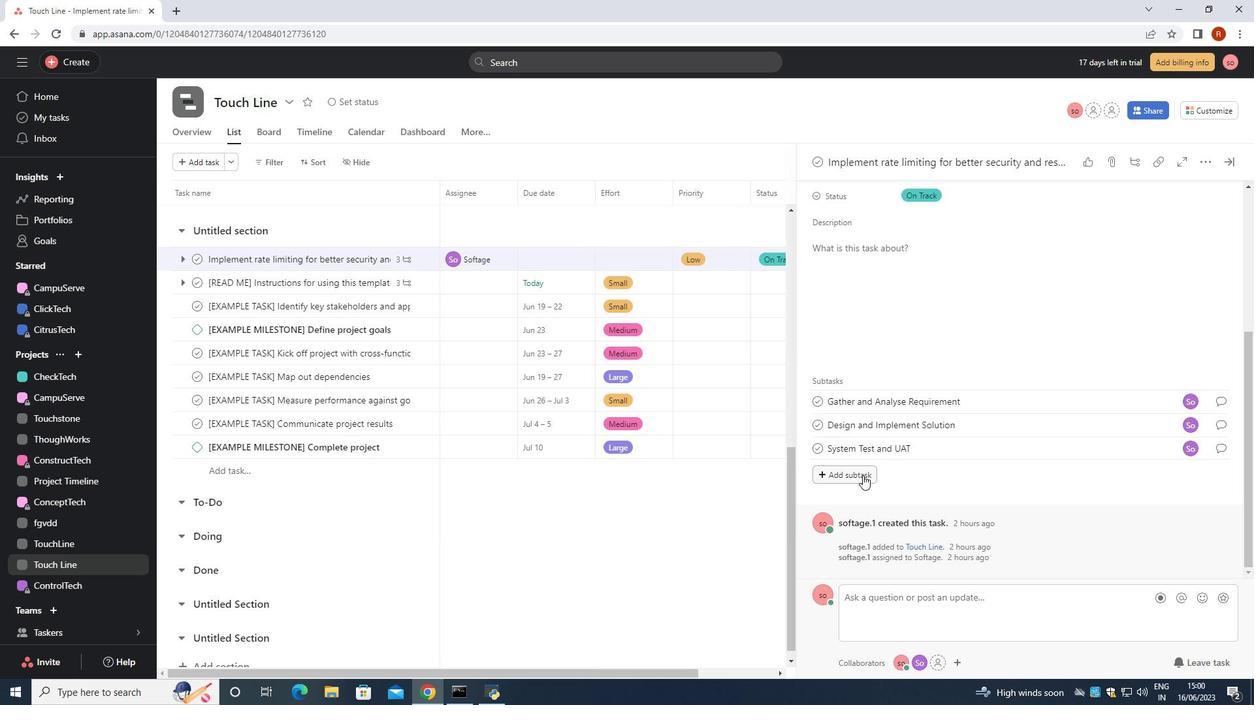 
Action: Key pressed <Key.shift><Key.shift>Release<Key.space>to<Key.space><Key.shift>Production<Key.space><Key.backspace>\<Key.insert>/<Key.insert><Key.backspace><Key.backspace>/<Key.shift><Key.shift><Key.shift><Key.shift><Key.shift>Go<Key.space><Key.shift>Live
Screenshot: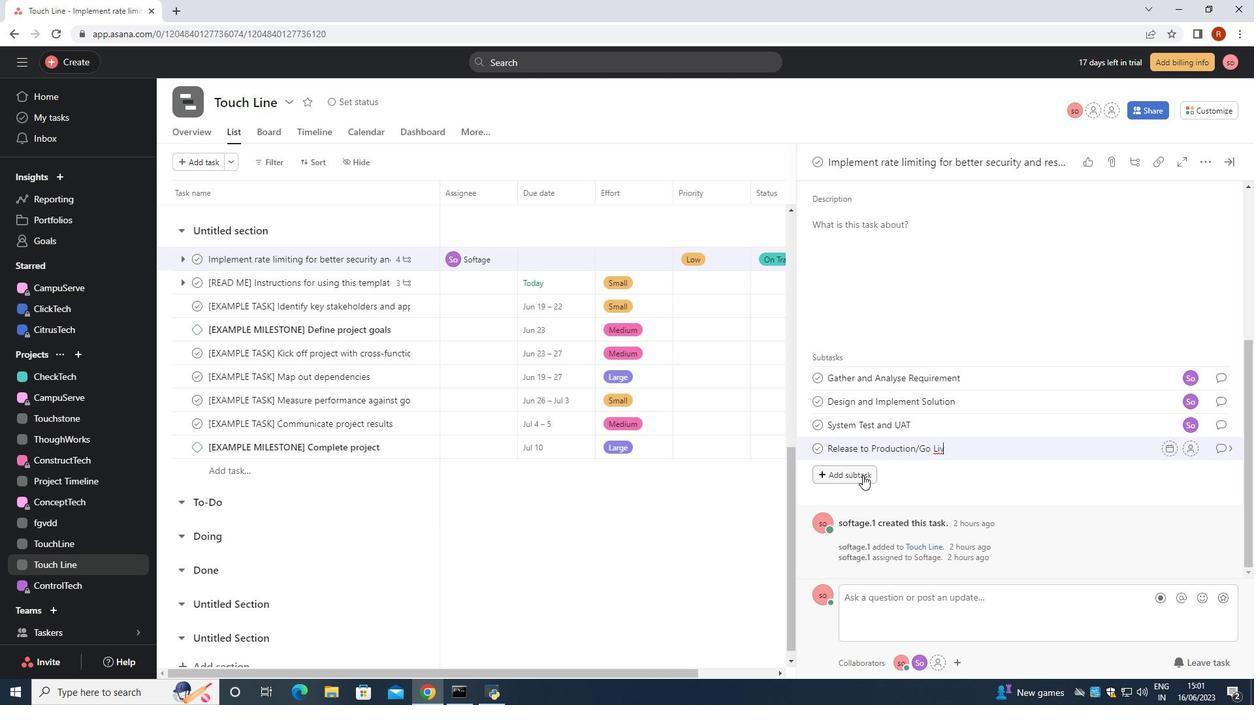 
Action: Mouse moved to (1191, 451)
Screenshot: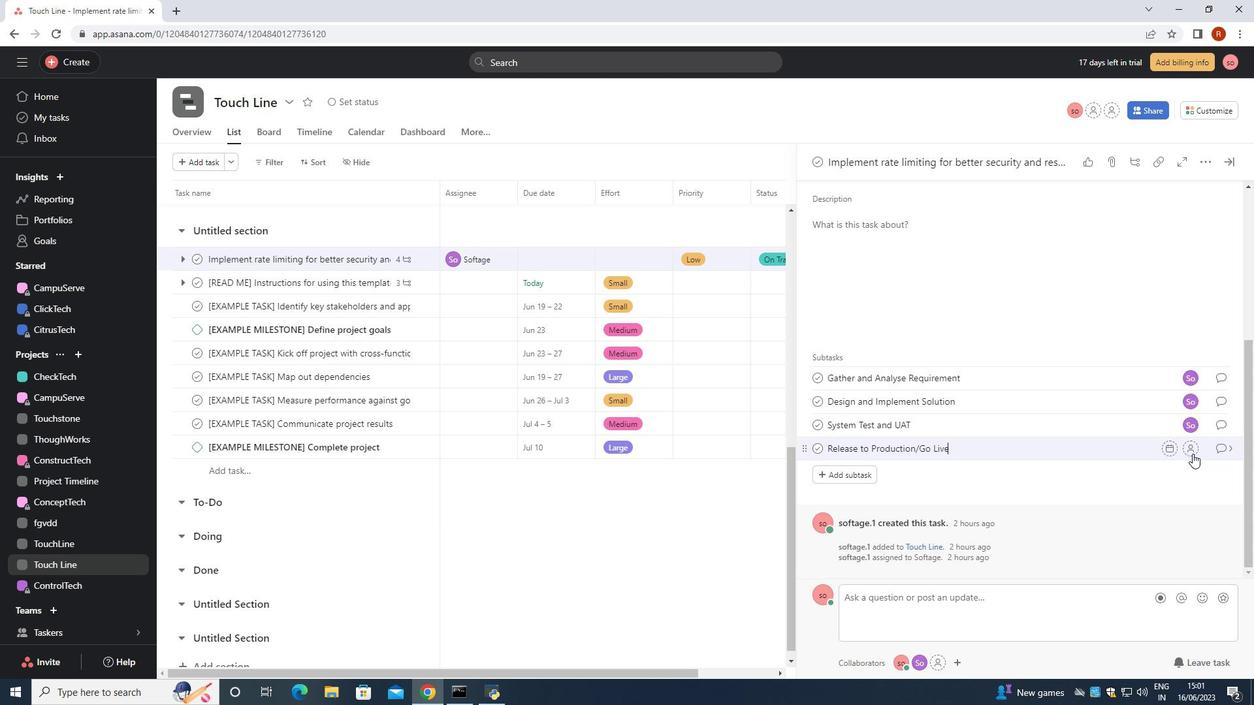 
Action: Mouse pressed left at (1191, 451)
Screenshot: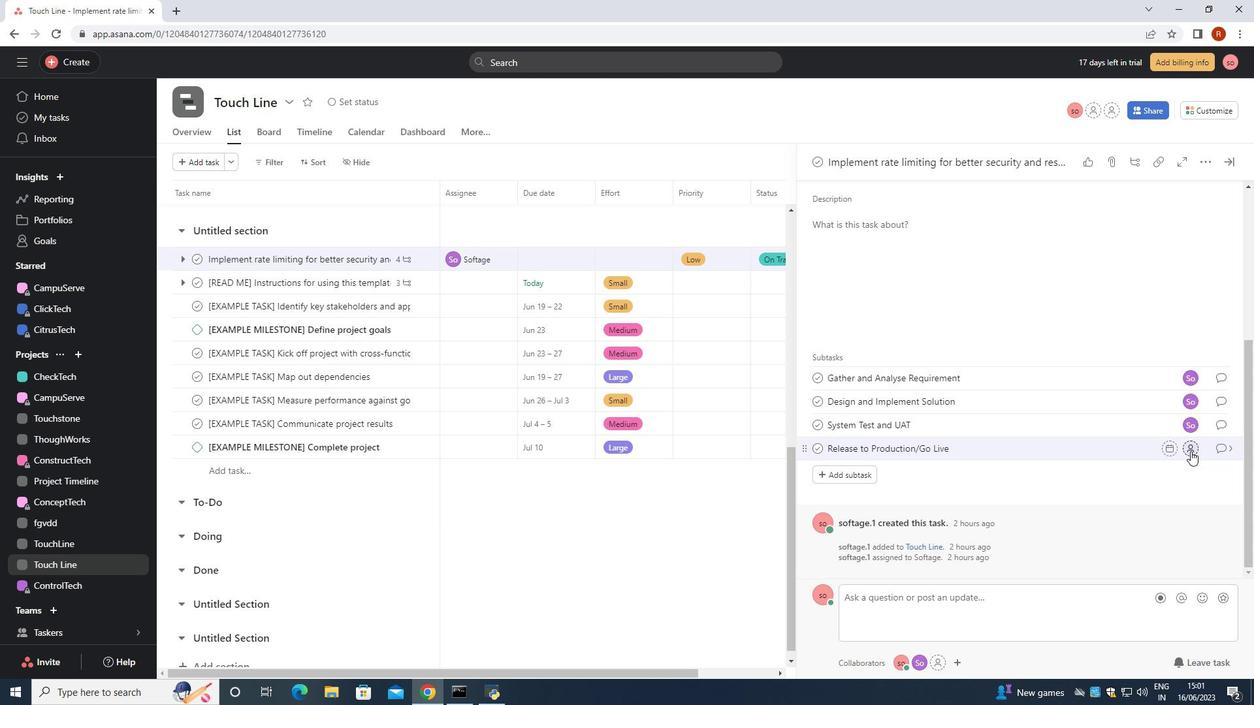 
Action: Mouse moved to (1059, 490)
Screenshot: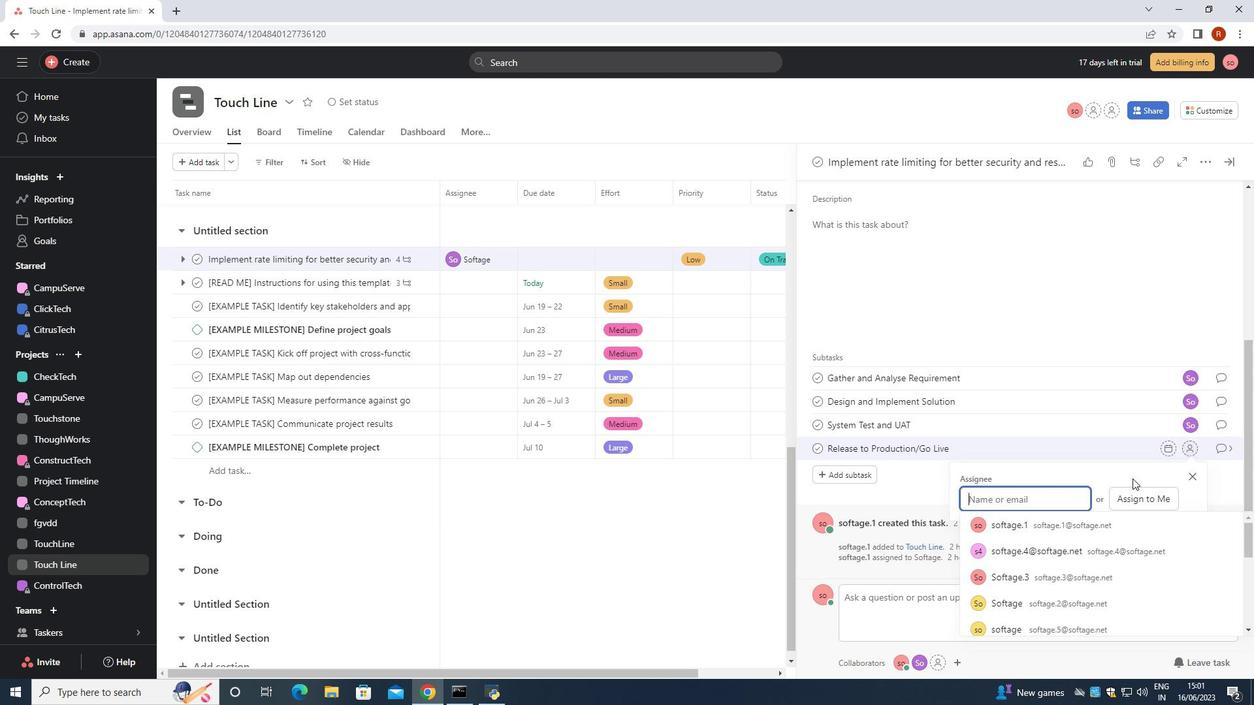 
Action: Key pressed <Key.shift>Softage.10
Screenshot: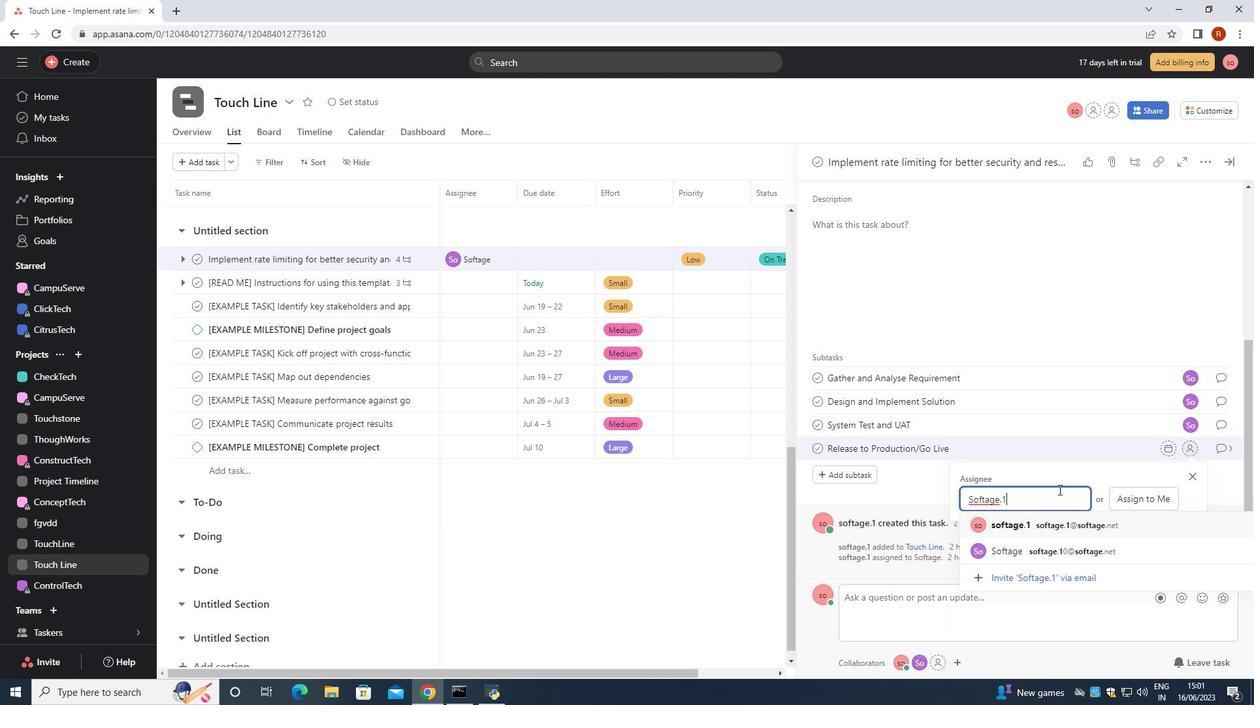 
Action: Mouse moved to (1111, 516)
Screenshot: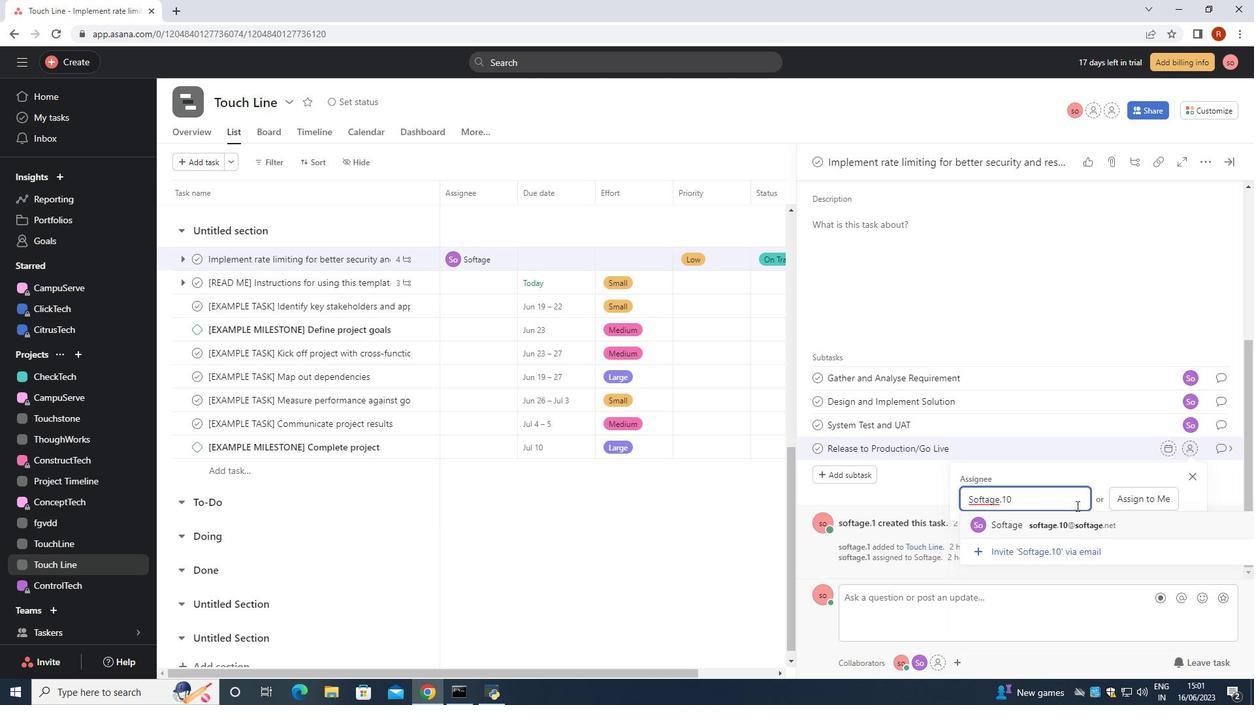 
Action: Mouse pressed left at (1111, 516)
Screenshot: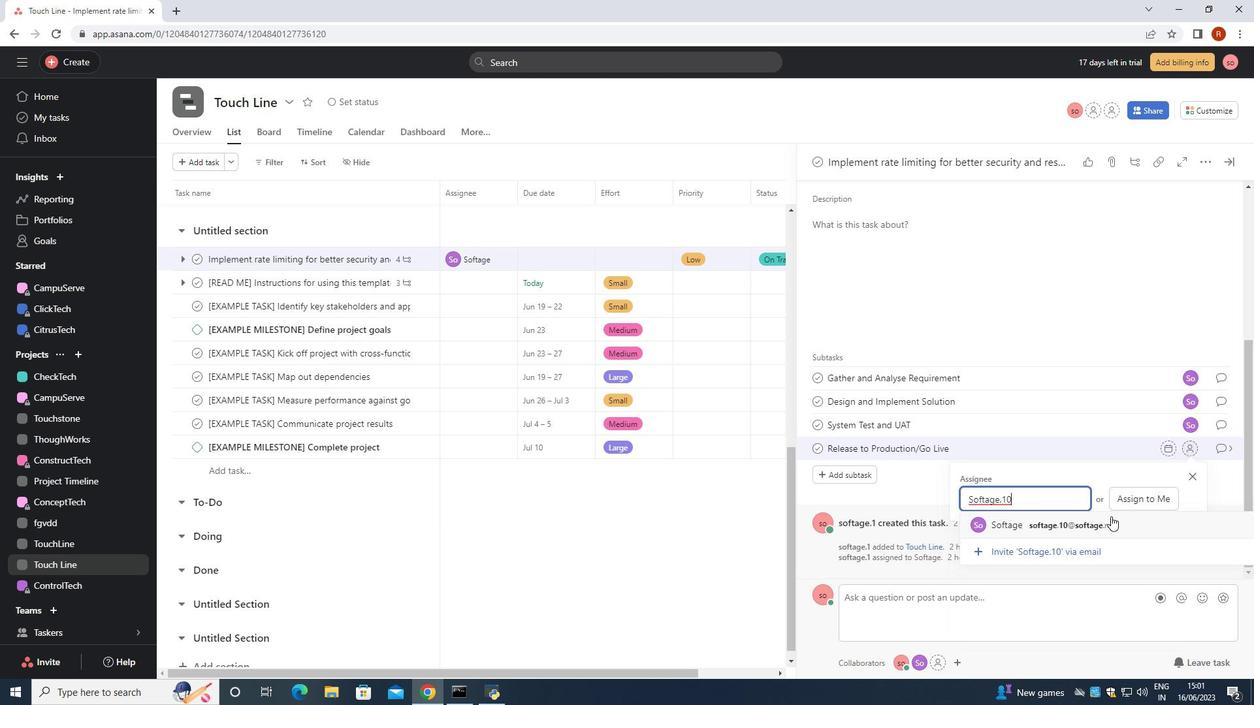 
Action: Mouse moved to (1231, 449)
Screenshot: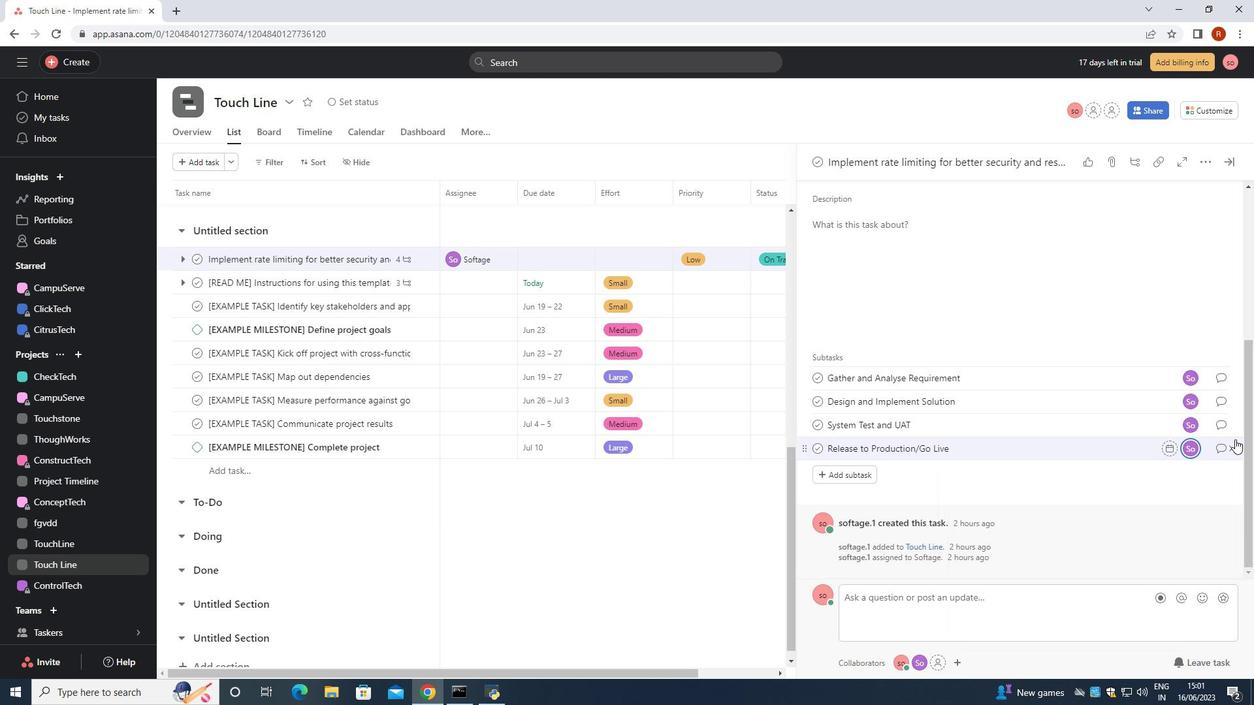 
Action: Mouse pressed left at (1231, 449)
Screenshot: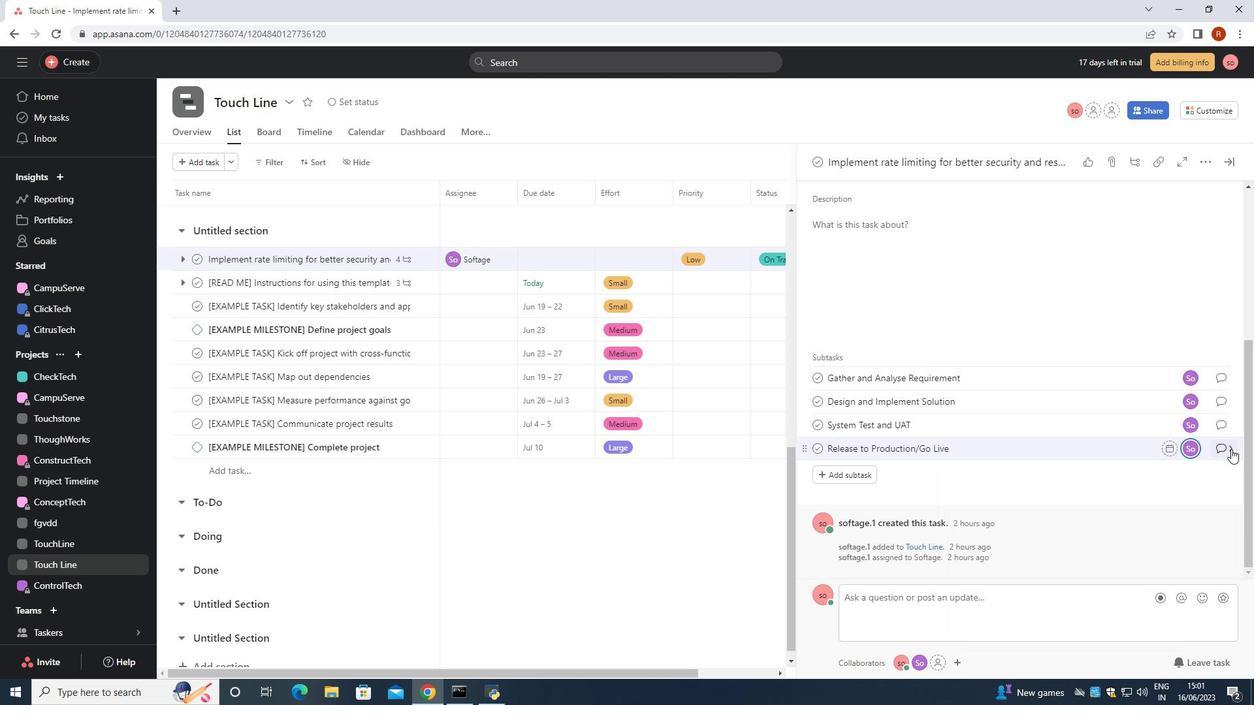 
Action: Mouse moved to (891, 424)
Screenshot: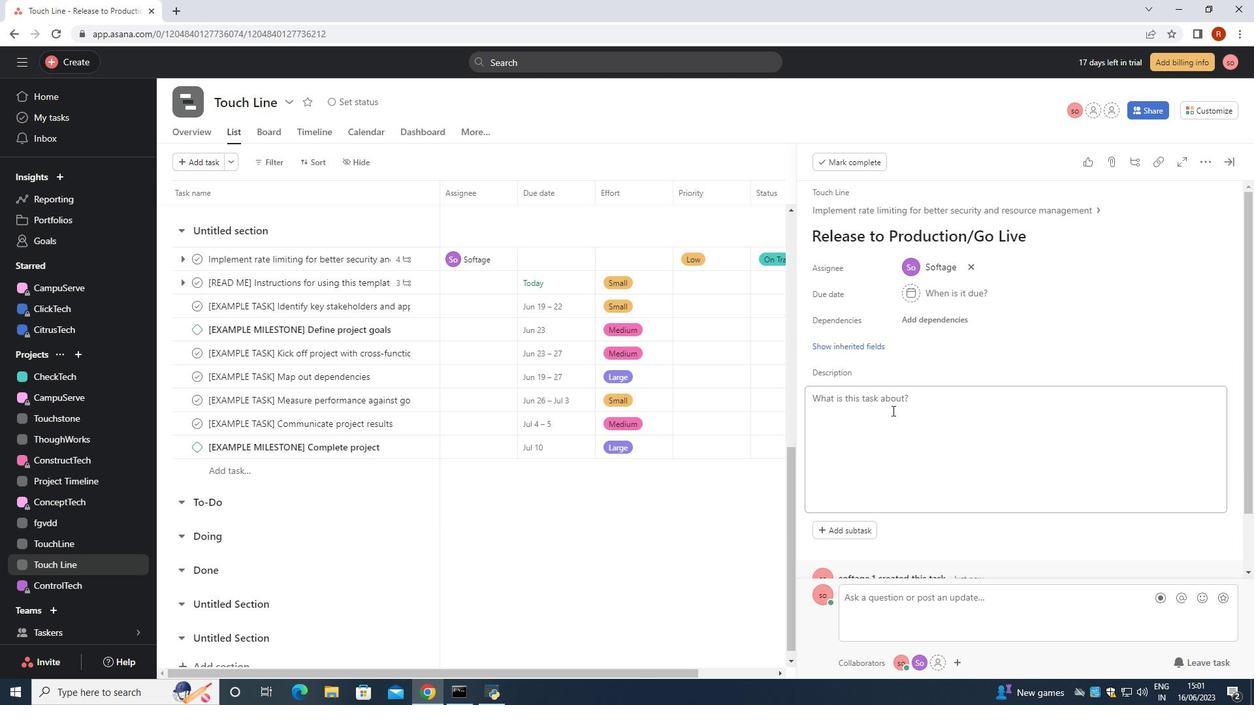 
Action: Mouse scrolled (891, 423) with delta (0, 0)
Screenshot: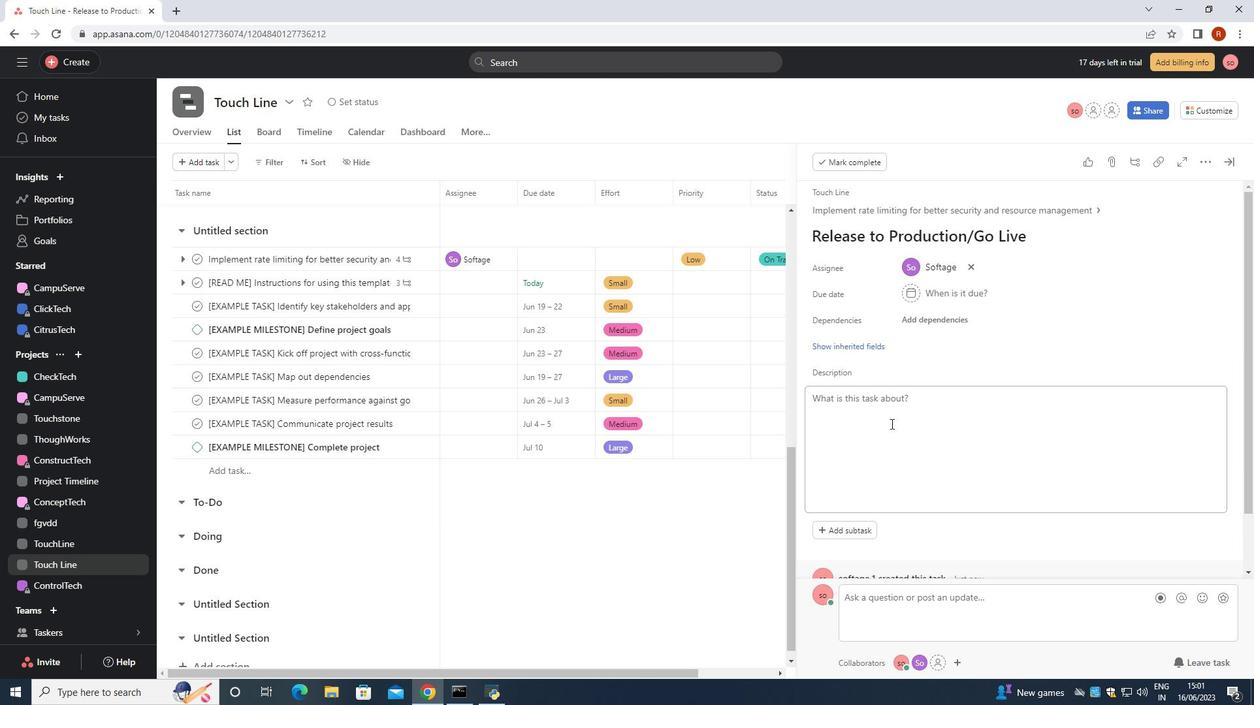 
Action: Mouse scrolled (891, 423) with delta (0, 0)
Screenshot: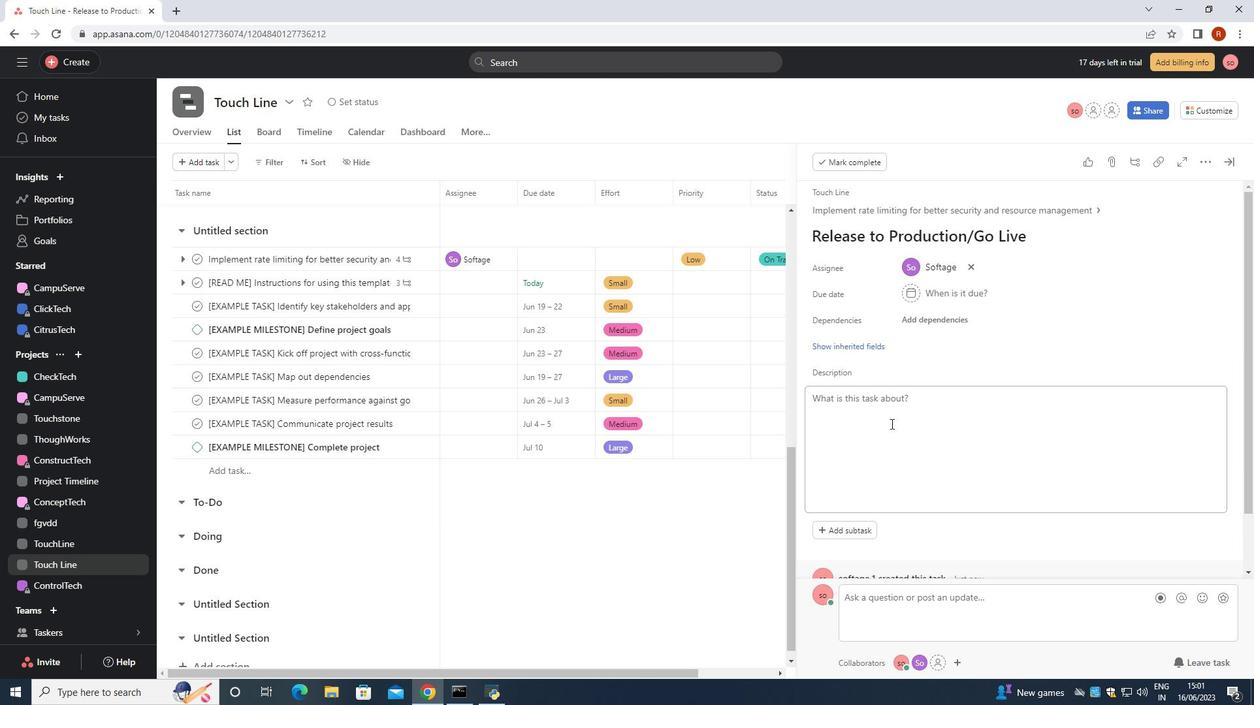 
Action: Mouse scrolled (891, 423) with delta (0, 0)
Screenshot: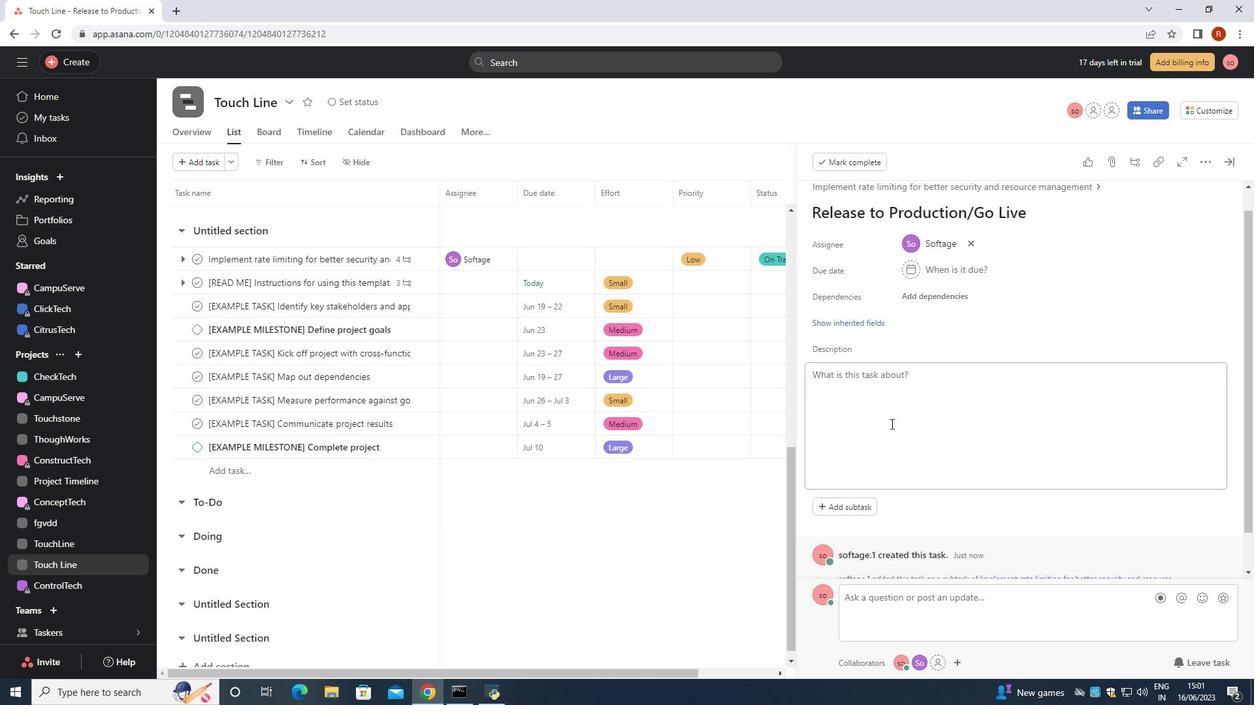 
Action: Mouse moved to (871, 272)
Screenshot: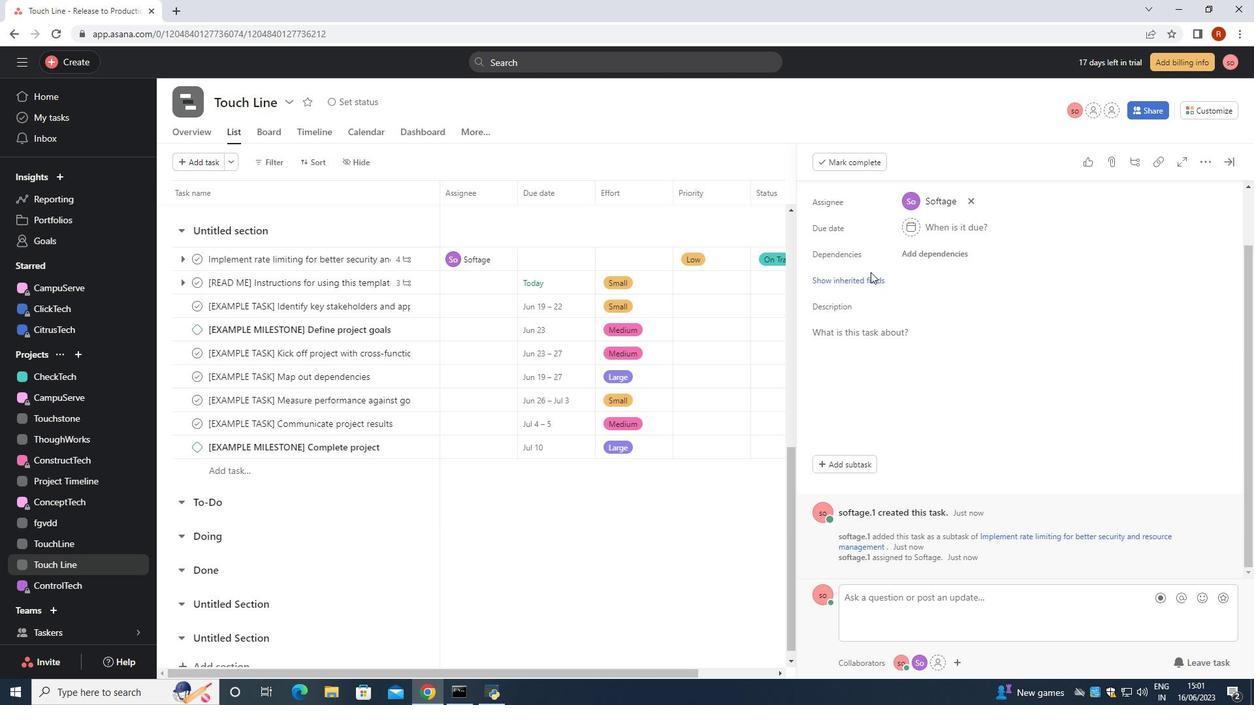 
Action: Mouse pressed left at (871, 272)
Screenshot: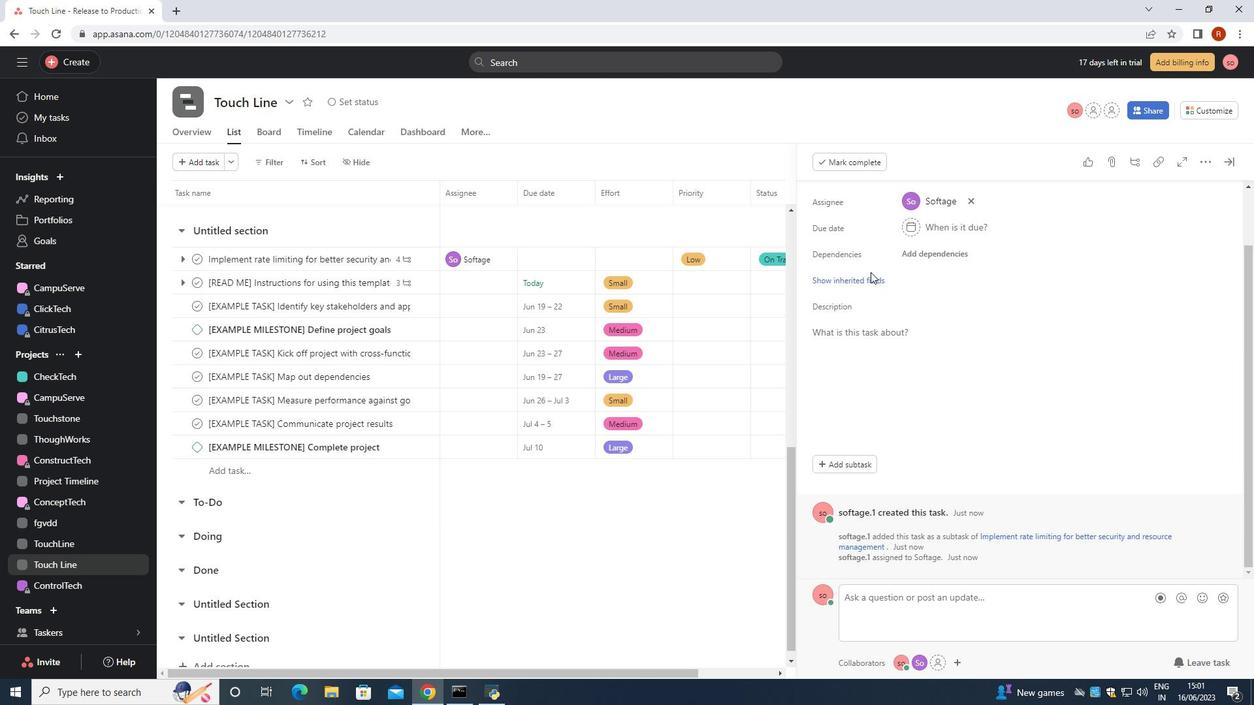 
Action: Mouse moved to (869, 275)
Screenshot: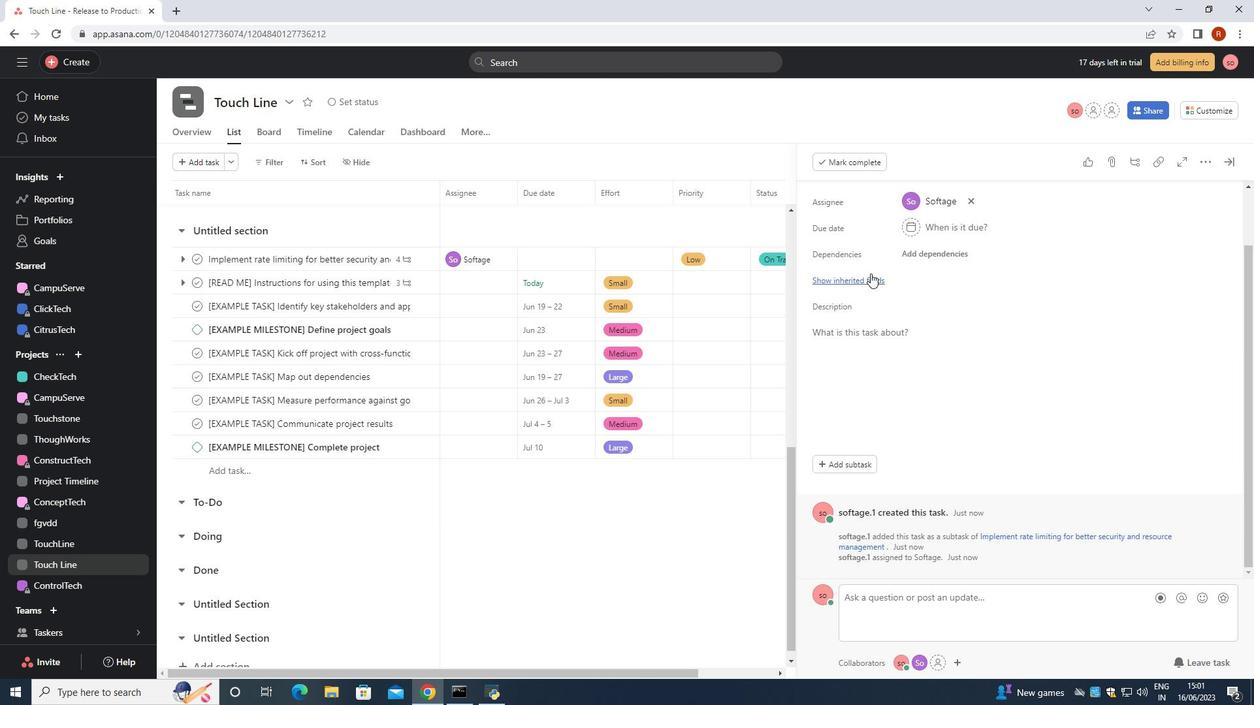
Action: Mouse pressed left at (870, 274)
Screenshot: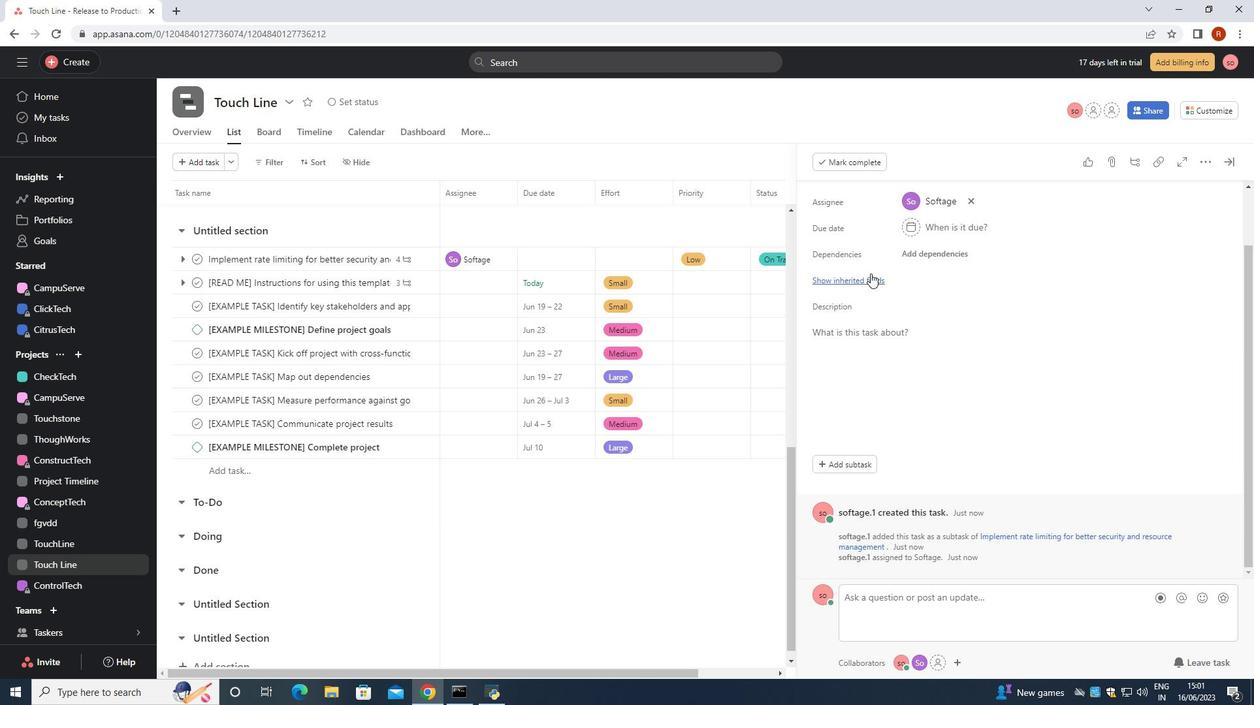 
Action: Mouse moved to (854, 282)
Screenshot: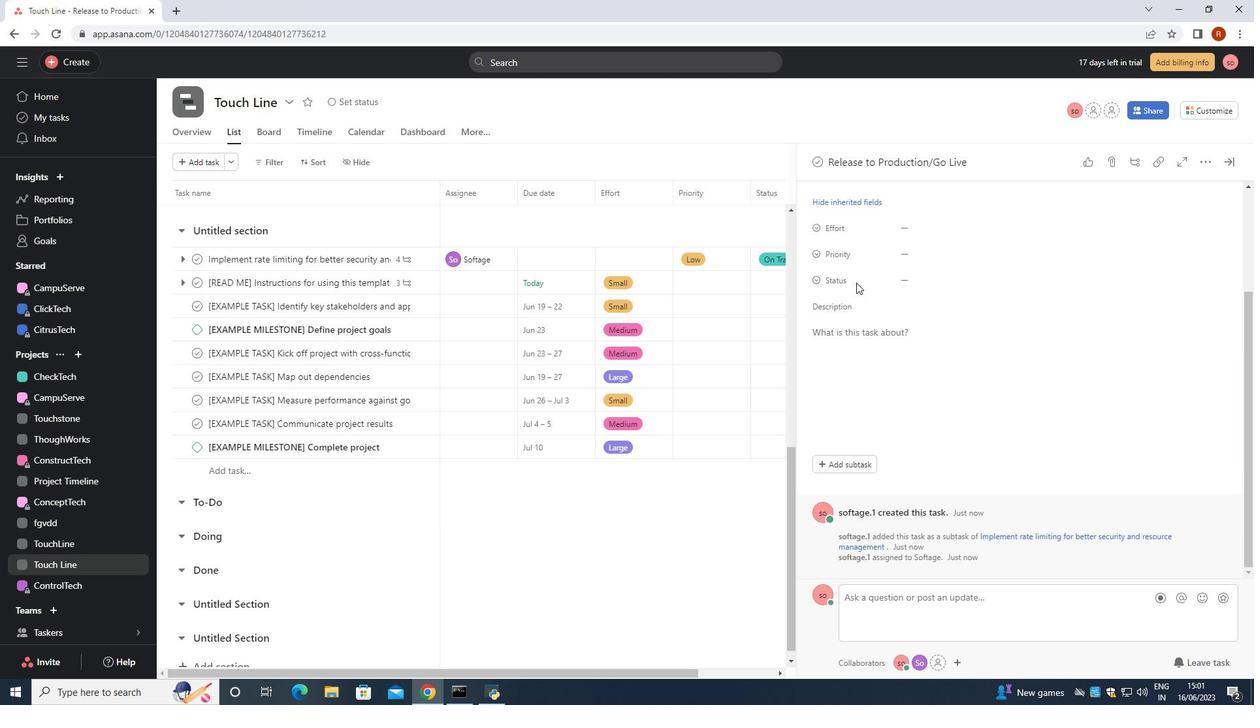 
Action: Mouse pressed left at (854, 282)
Screenshot: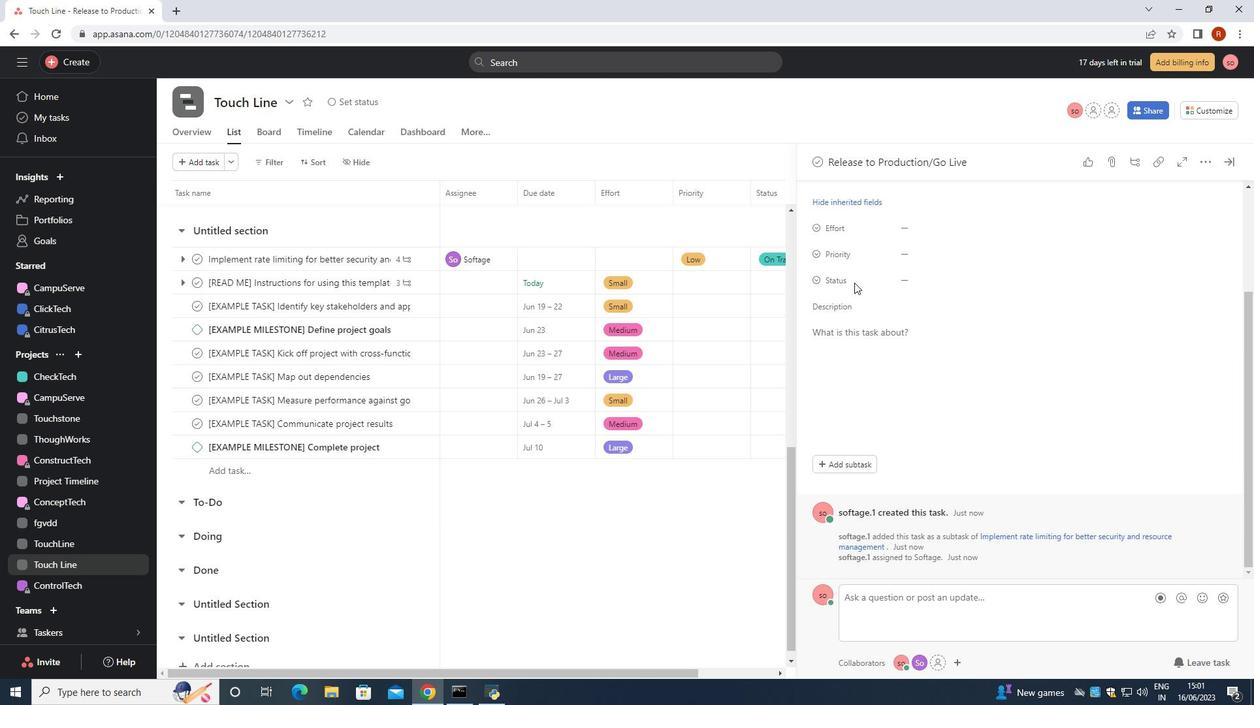 
Action: Mouse moved to (907, 280)
Screenshot: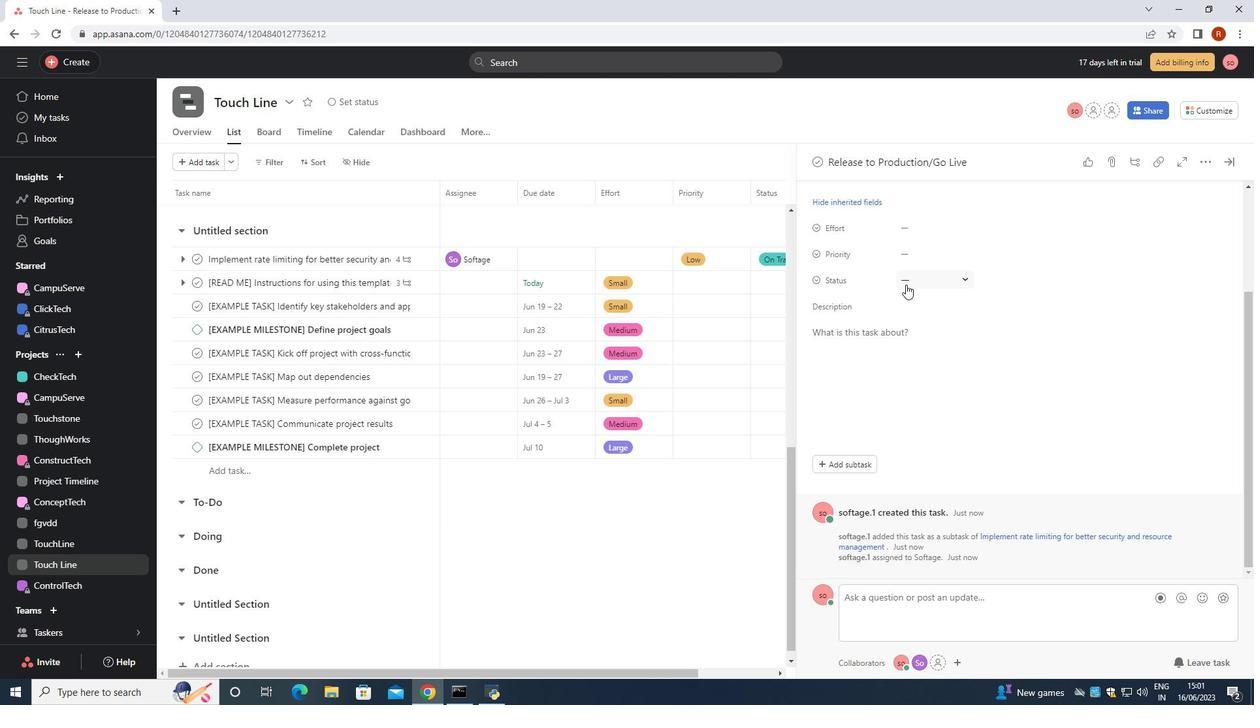 
Action: Mouse pressed left at (907, 280)
Screenshot: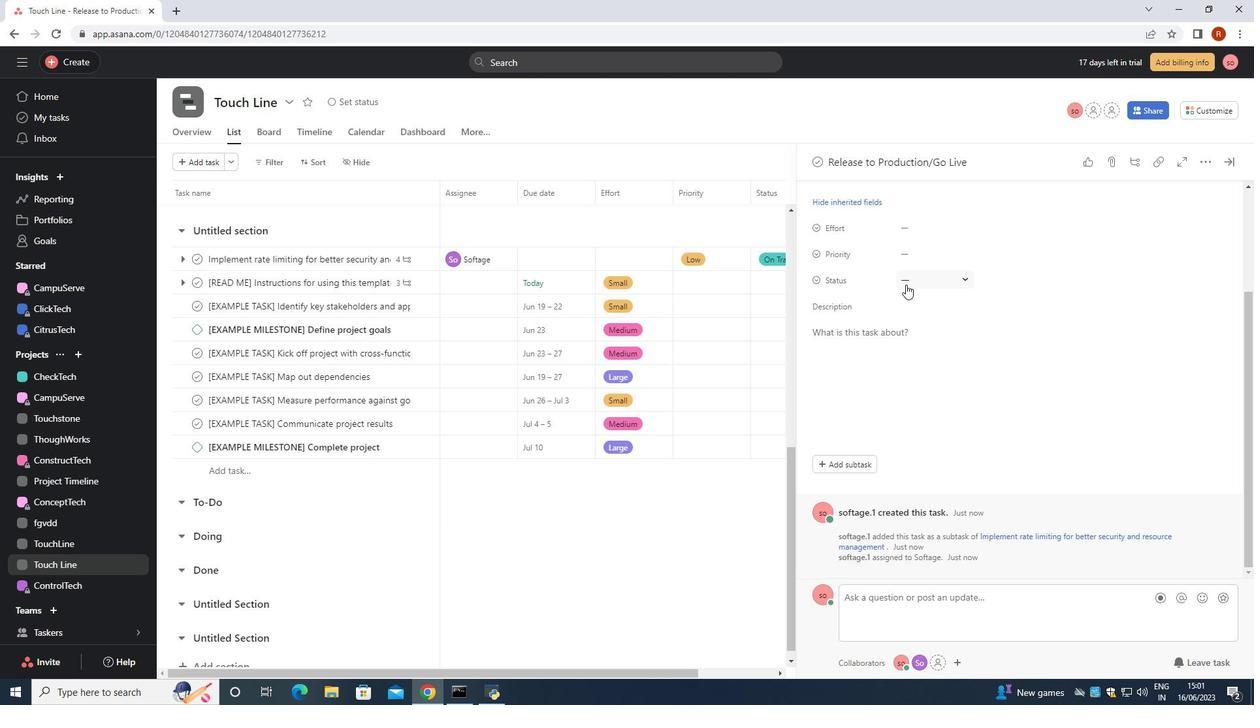 
Action: Mouse moved to (949, 399)
Screenshot: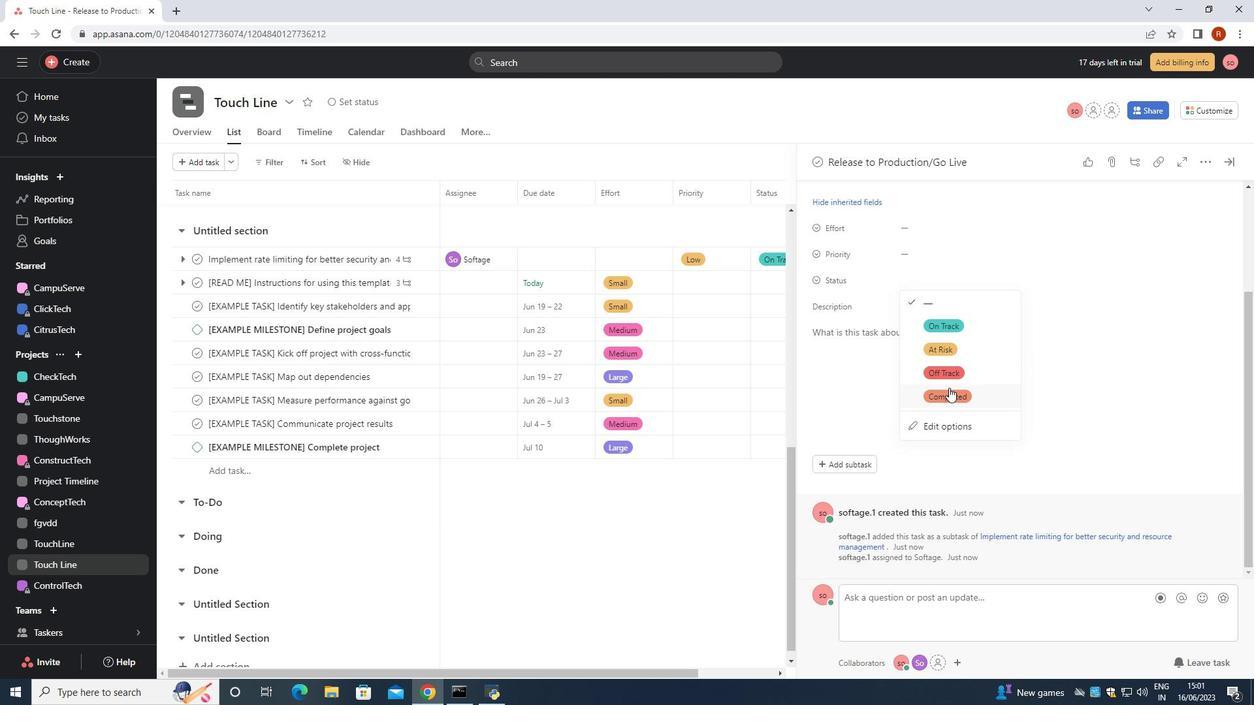 
Action: Mouse pressed left at (949, 399)
Screenshot: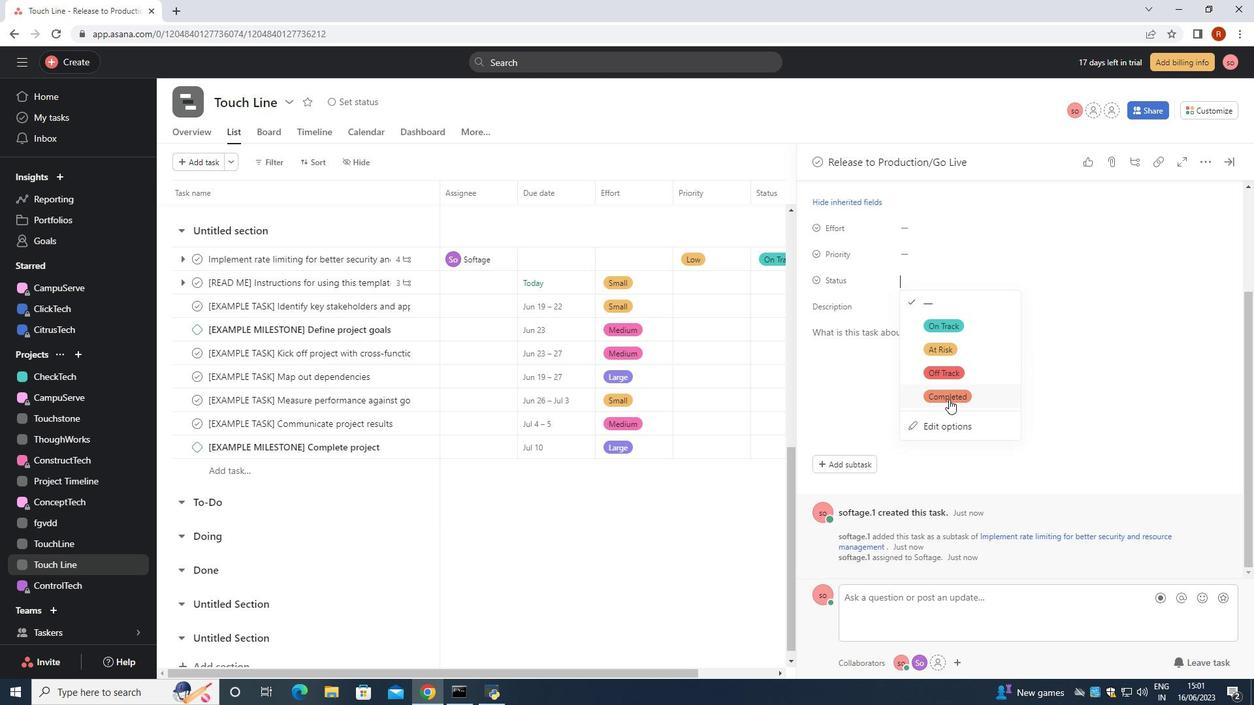 
Action: Mouse moved to (905, 255)
Screenshot: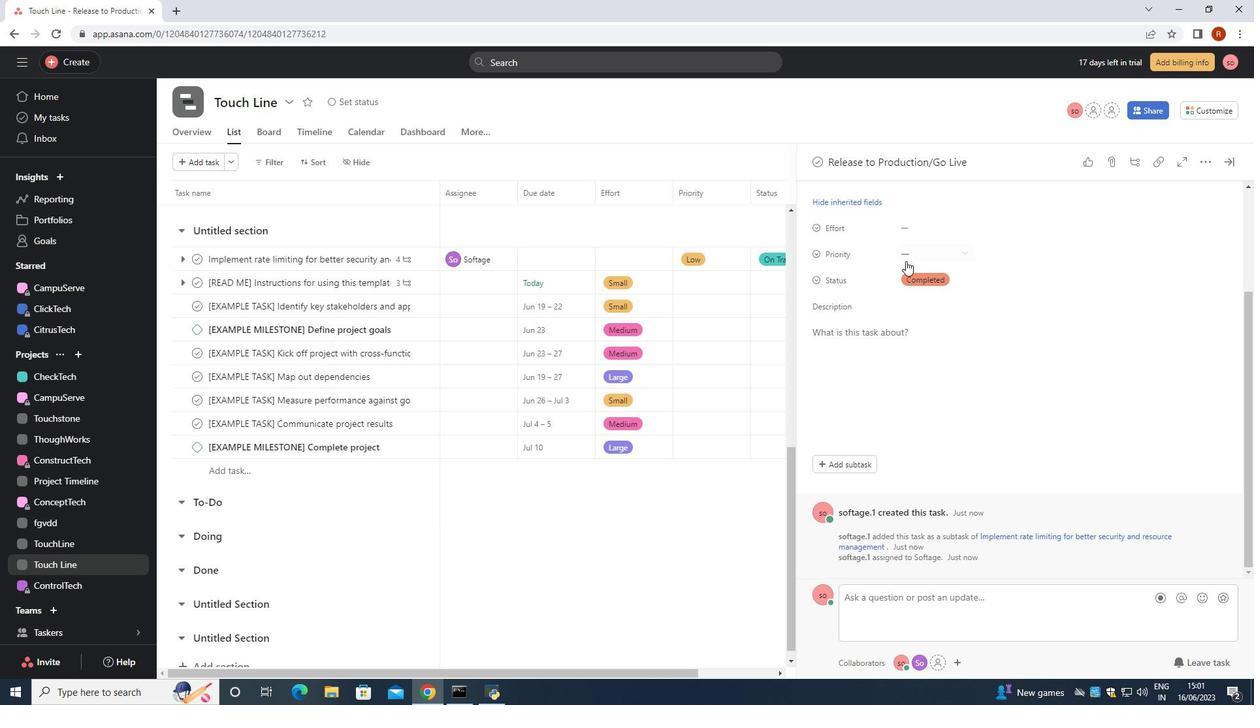 
Action: Mouse pressed left at (905, 255)
Screenshot: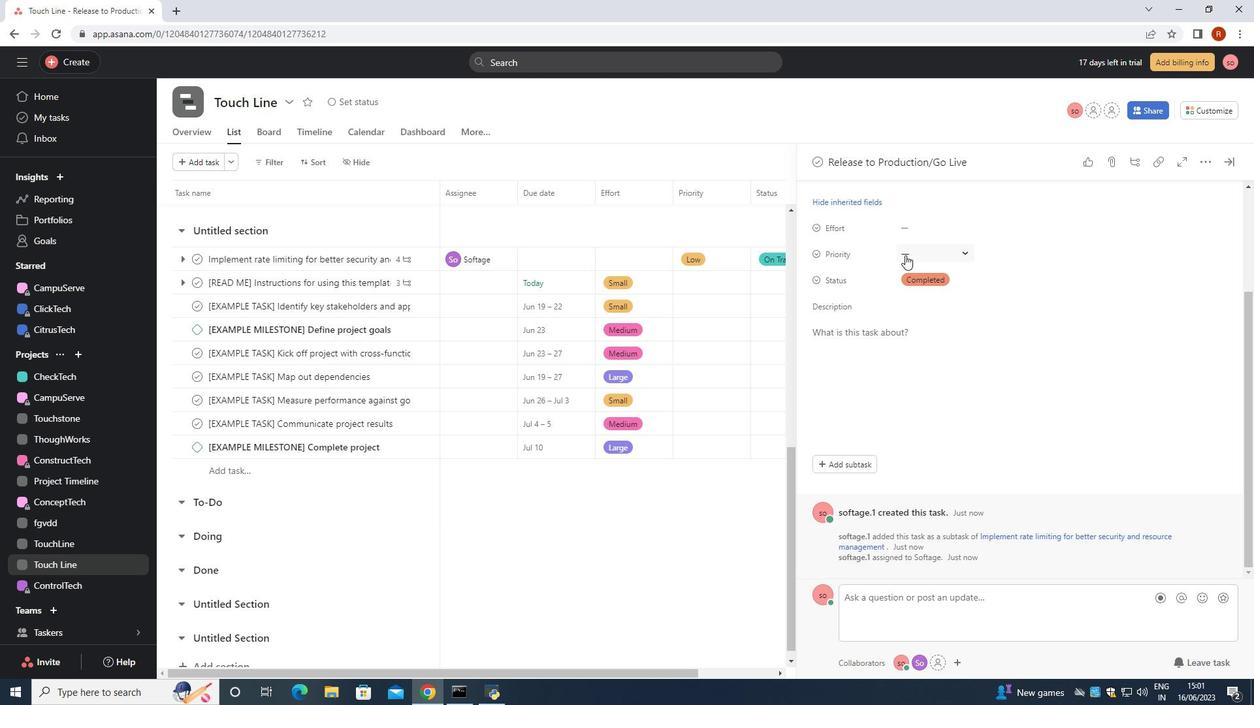 
Action: Mouse moved to (937, 301)
Screenshot: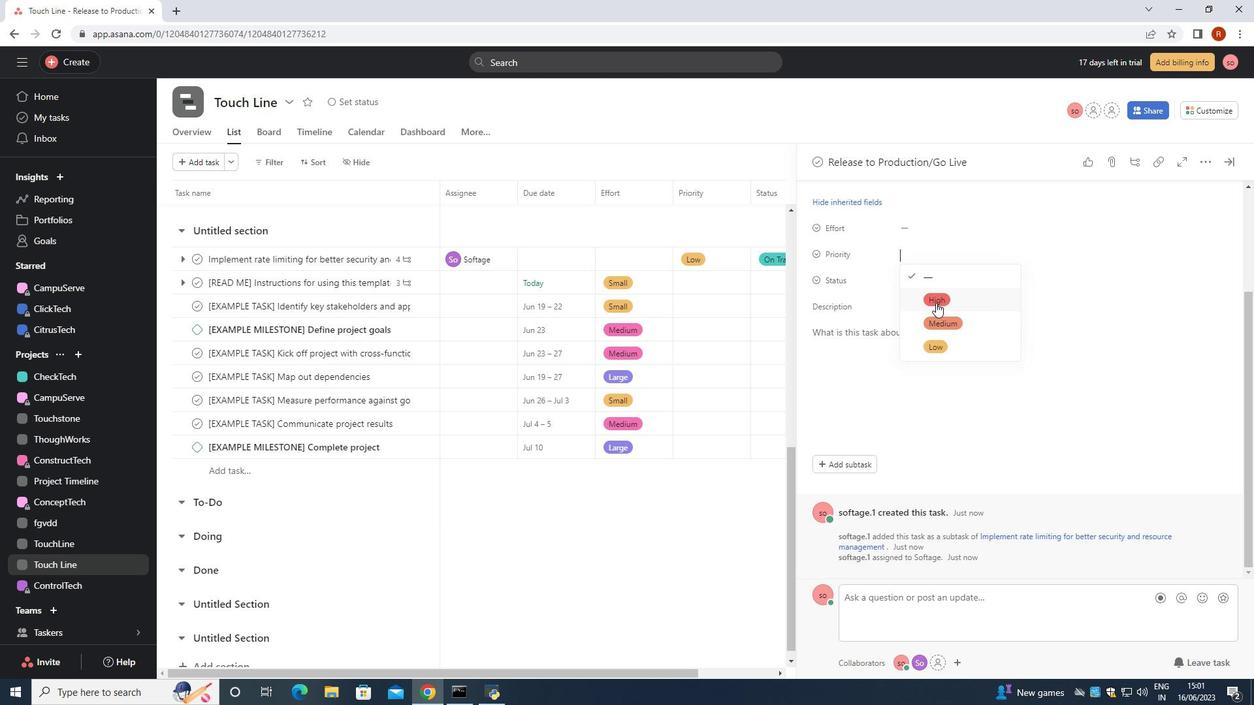 
Action: Mouse pressed left at (937, 301)
Screenshot: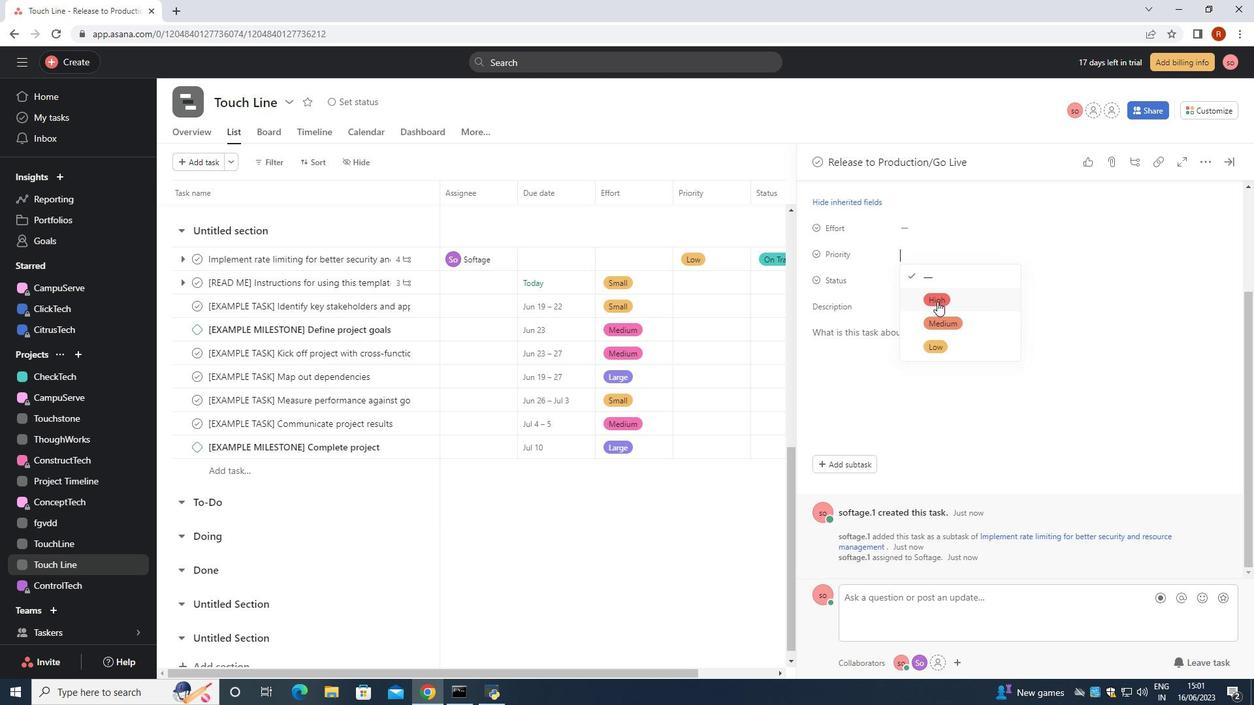 
